 Task: Add Gaia Herbs PlantForce Liquid Iron to the cart.
Action: Mouse pressed left at (29, 85)
Screenshot: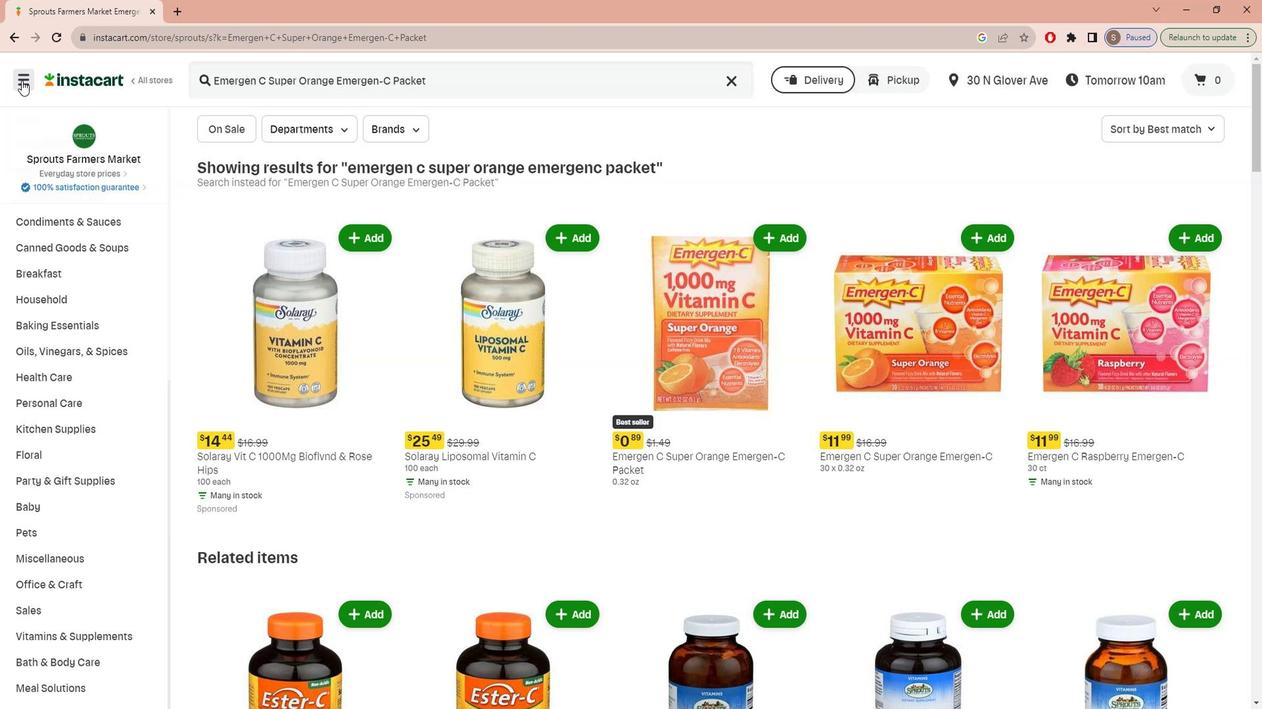 
Action: Mouse moved to (33, 170)
Screenshot: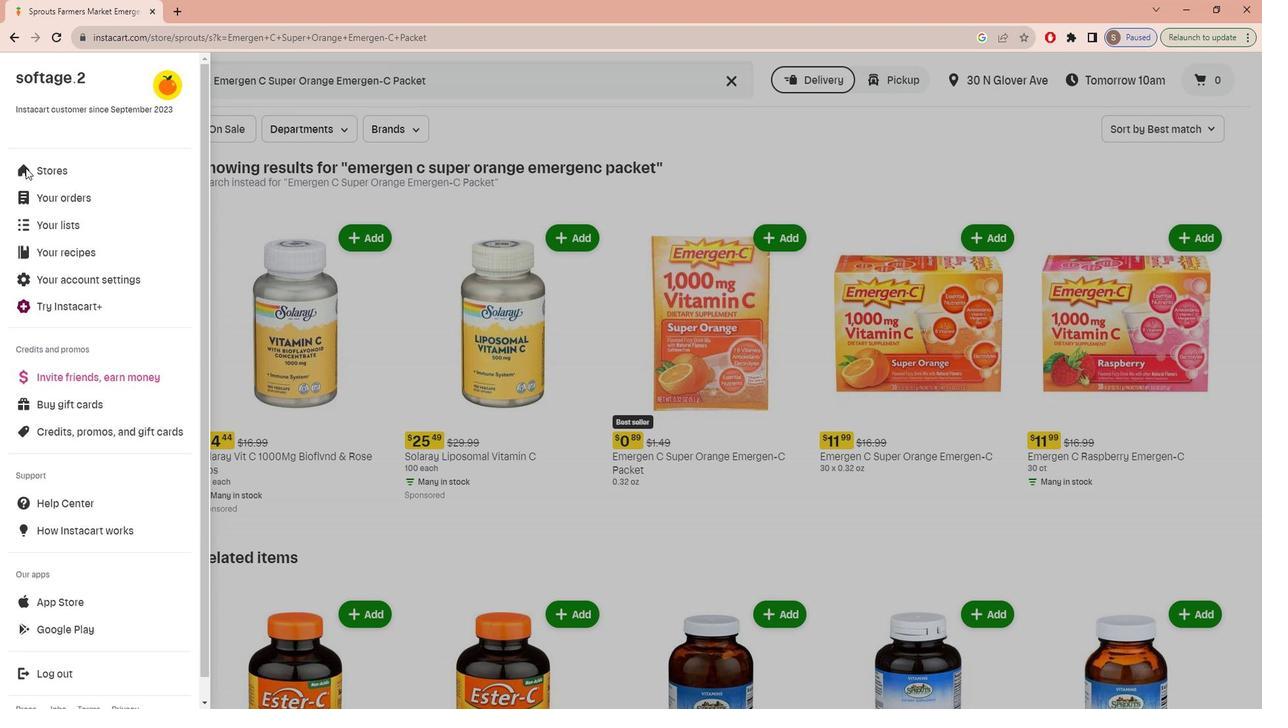 
Action: Mouse pressed left at (33, 170)
Screenshot: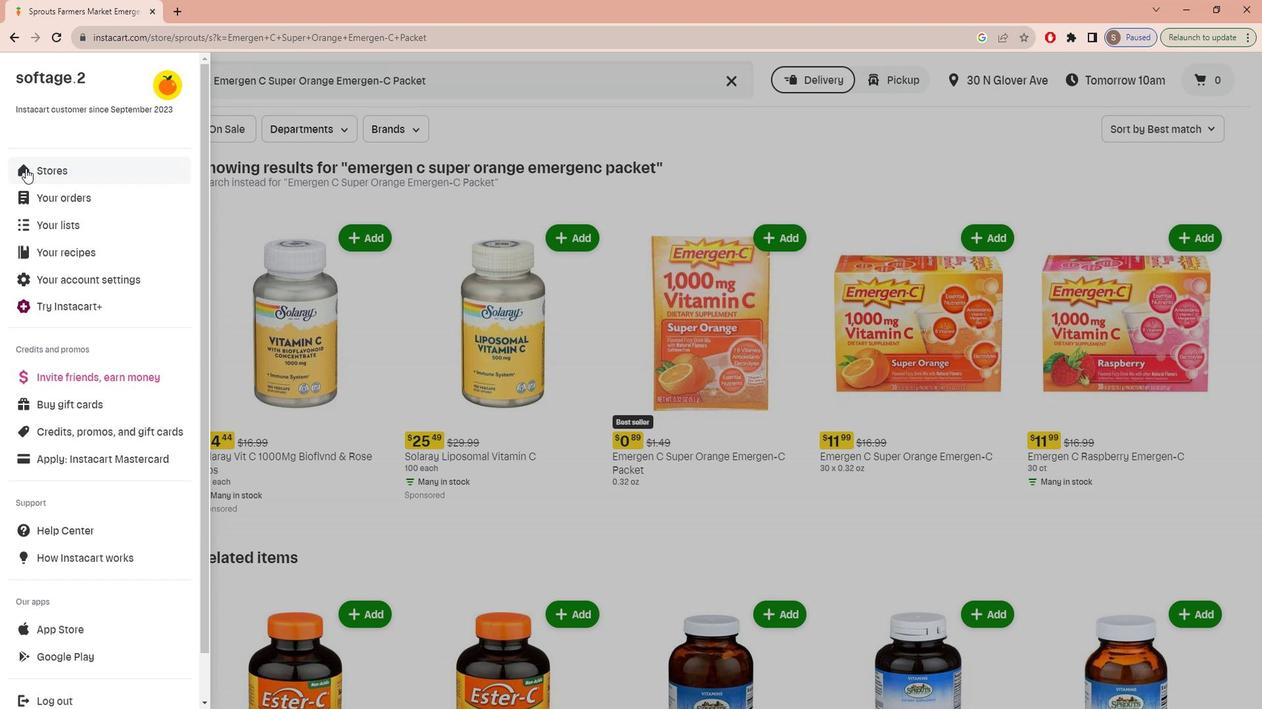 
Action: Mouse moved to (293, 138)
Screenshot: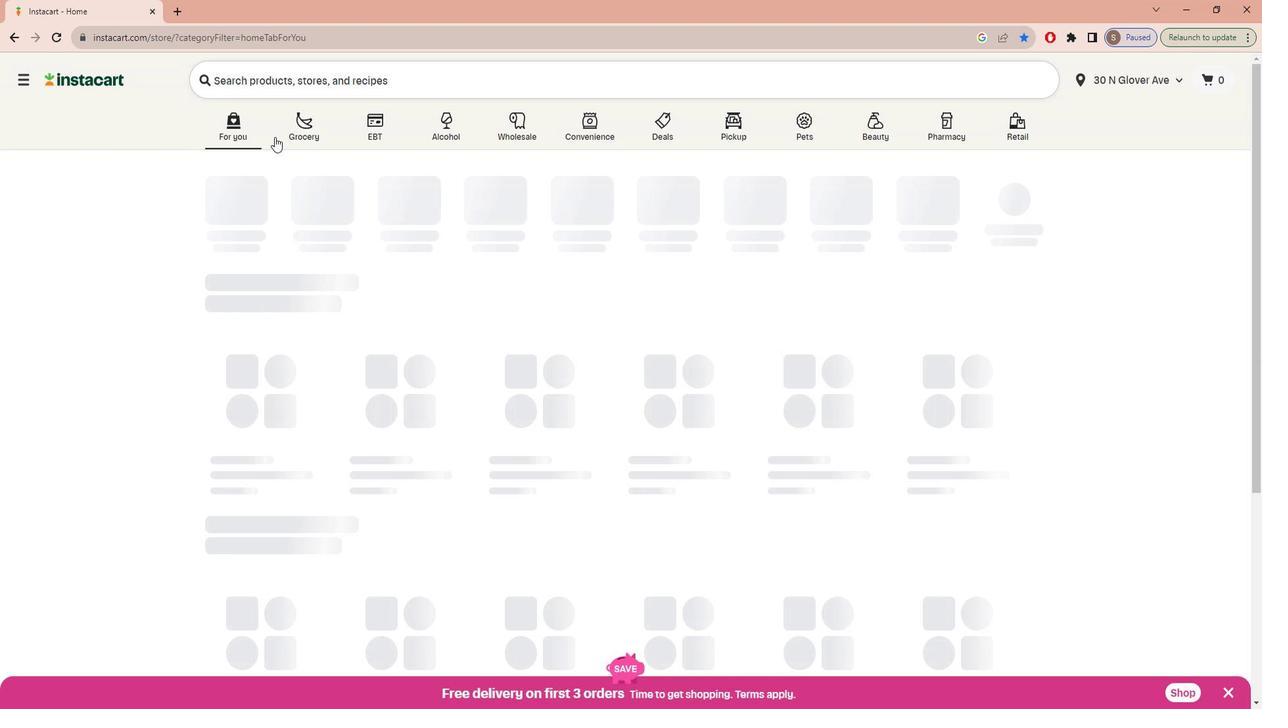 
Action: Mouse pressed left at (293, 138)
Screenshot: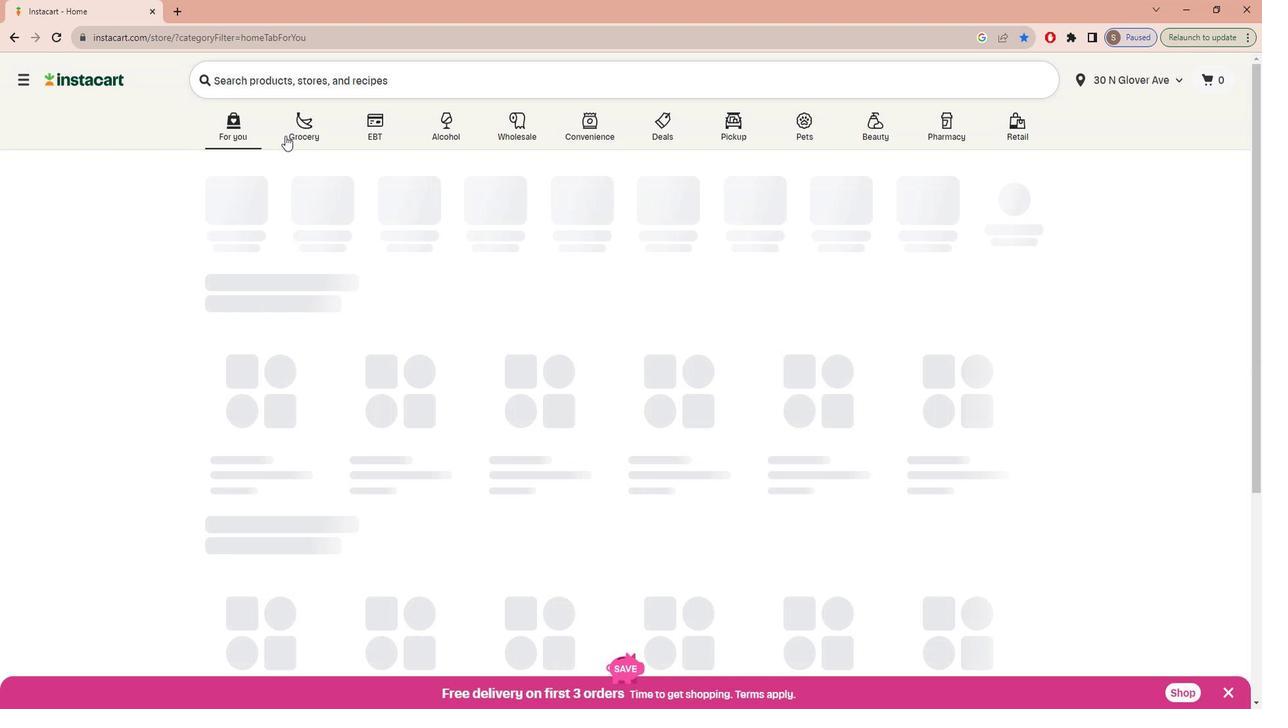 
Action: Mouse moved to (287, 349)
Screenshot: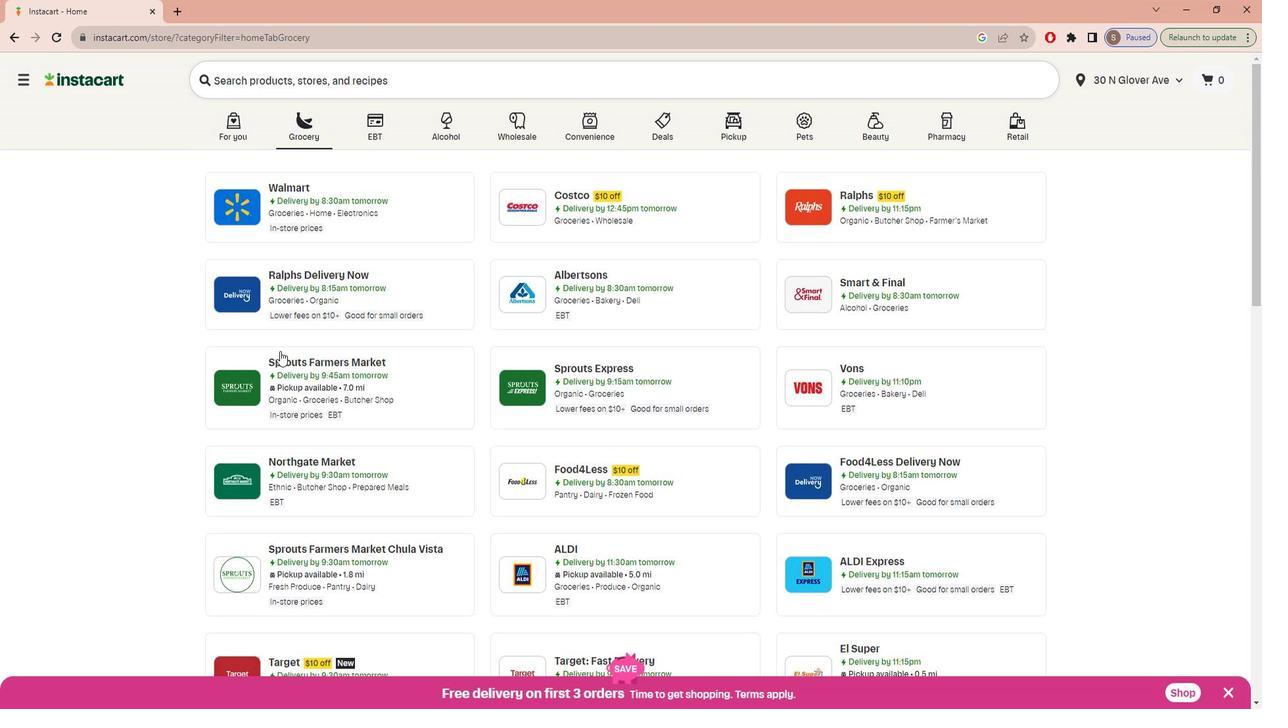 
Action: Mouse pressed left at (287, 349)
Screenshot: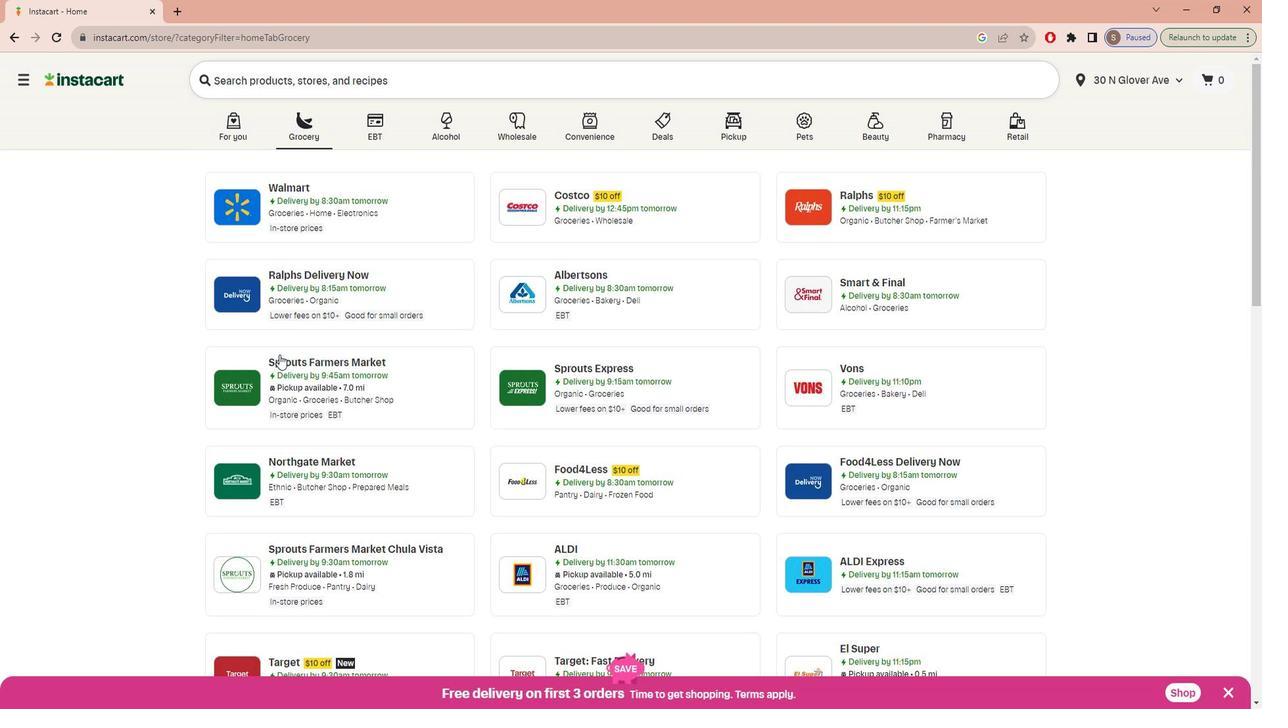 
Action: Mouse moved to (23, 521)
Screenshot: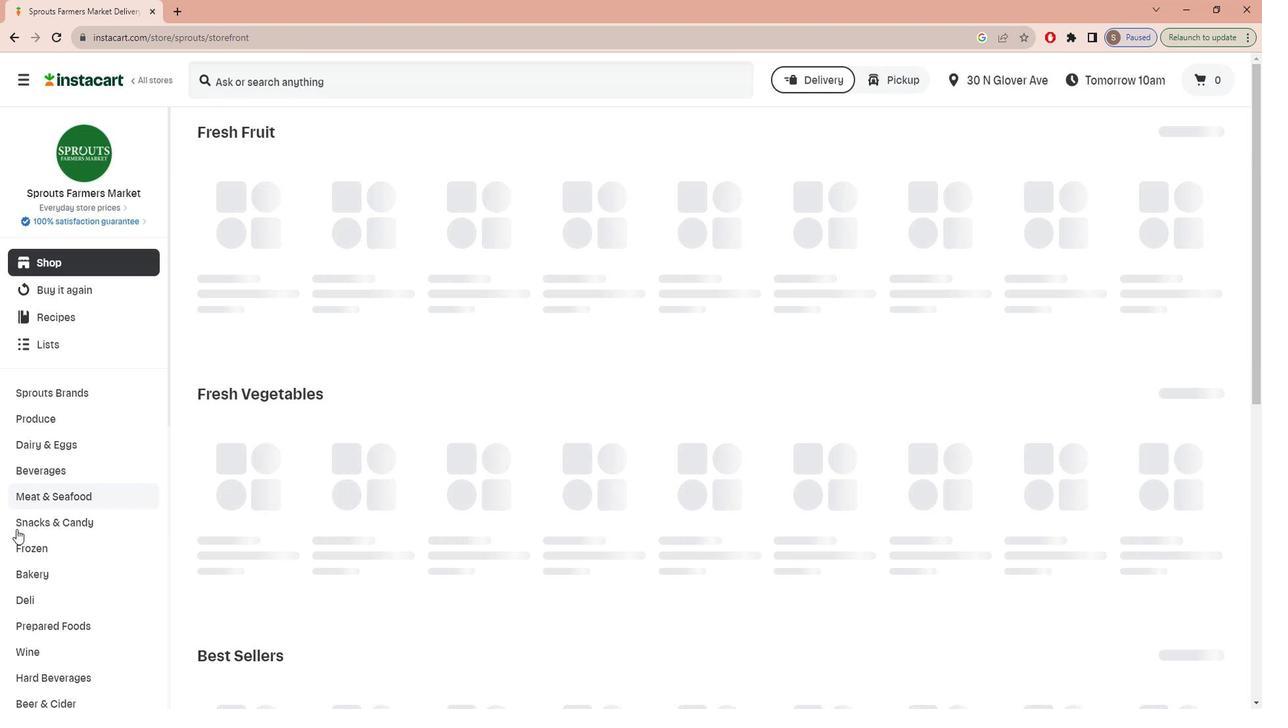 
Action: Mouse scrolled (23, 521) with delta (0, 0)
Screenshot: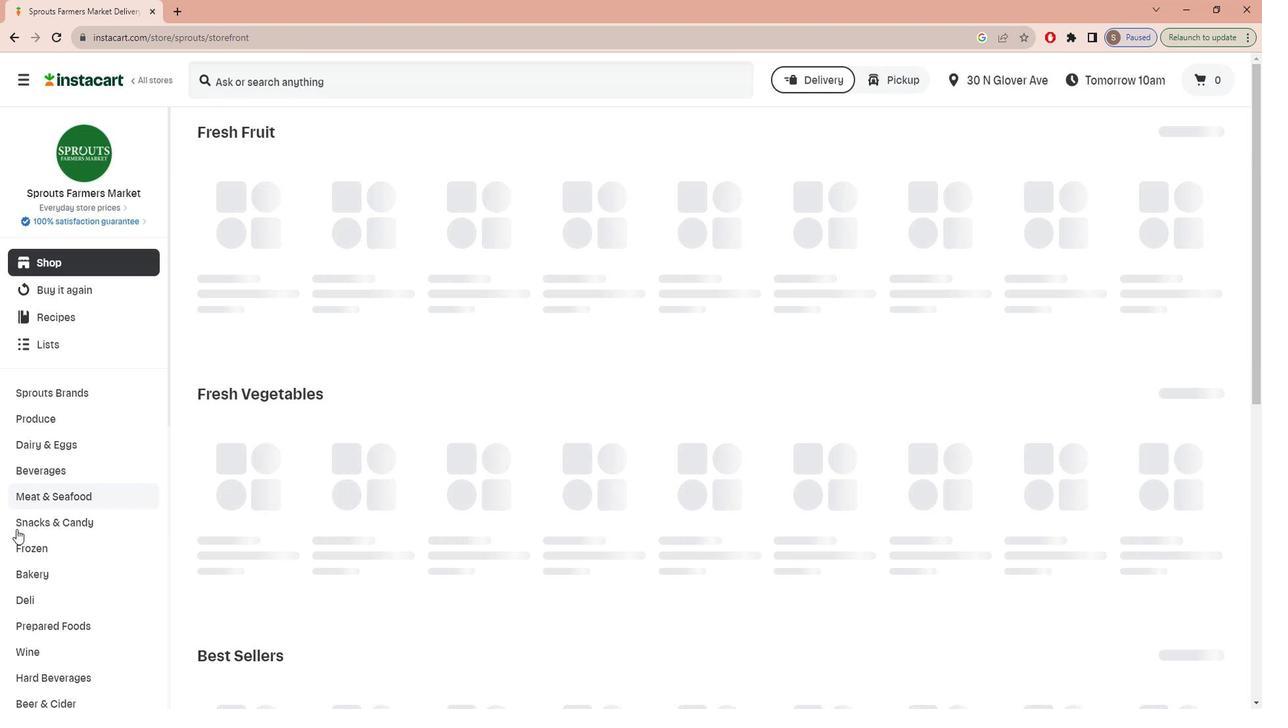 
Action: Mouse moved to (21, 530)
Screenshot: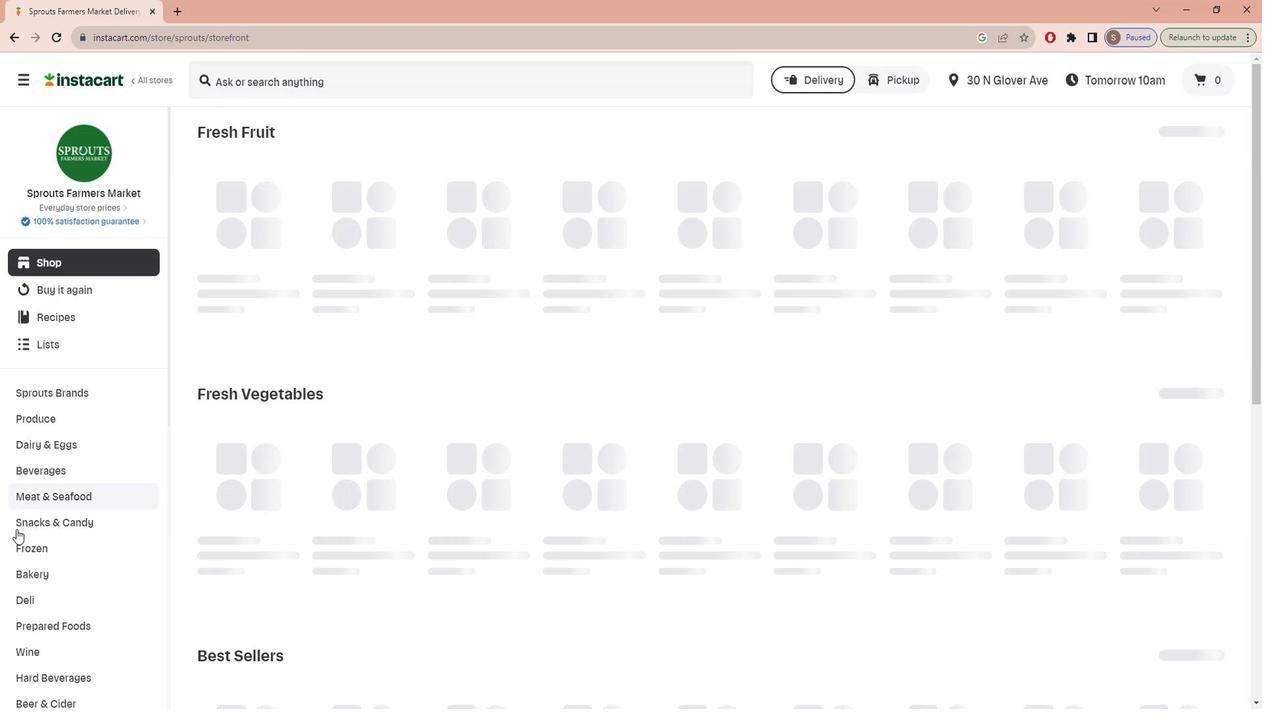 
Action: Mouse scrolled (21, 529) with delta (0, 0)
Screenshot: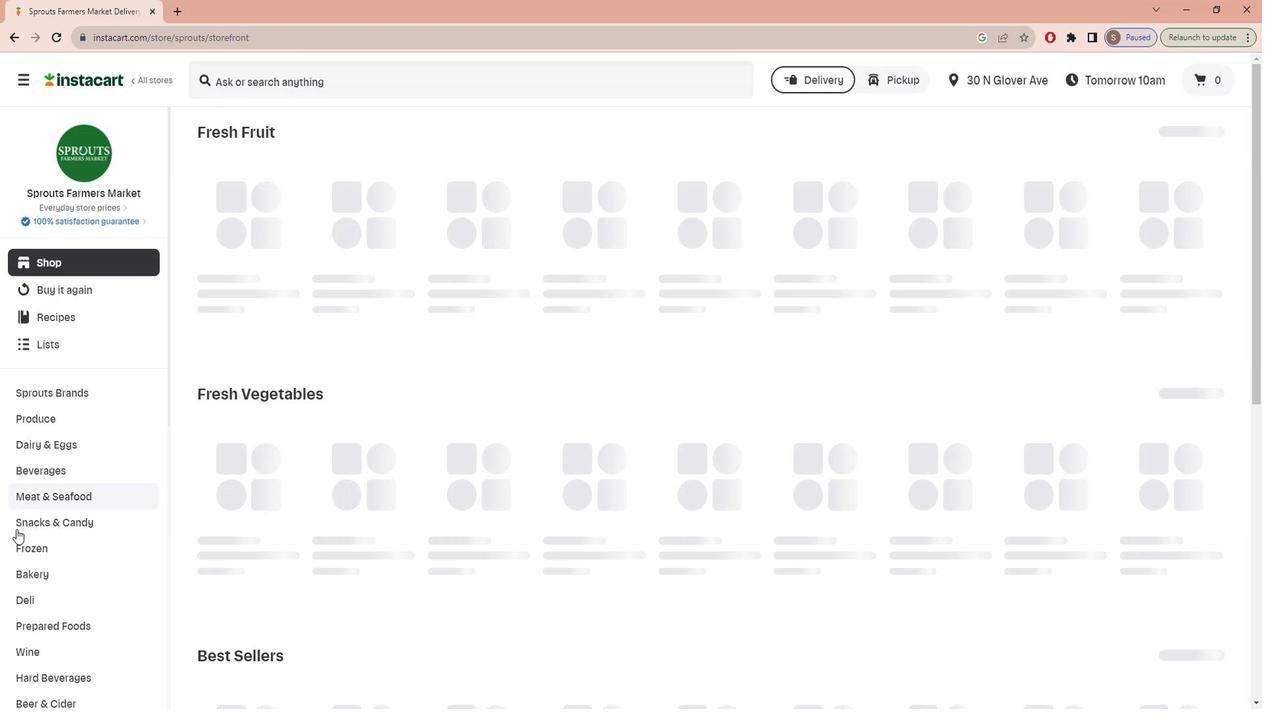 
Action: Mouse moved to (21, 531)
Screenshot: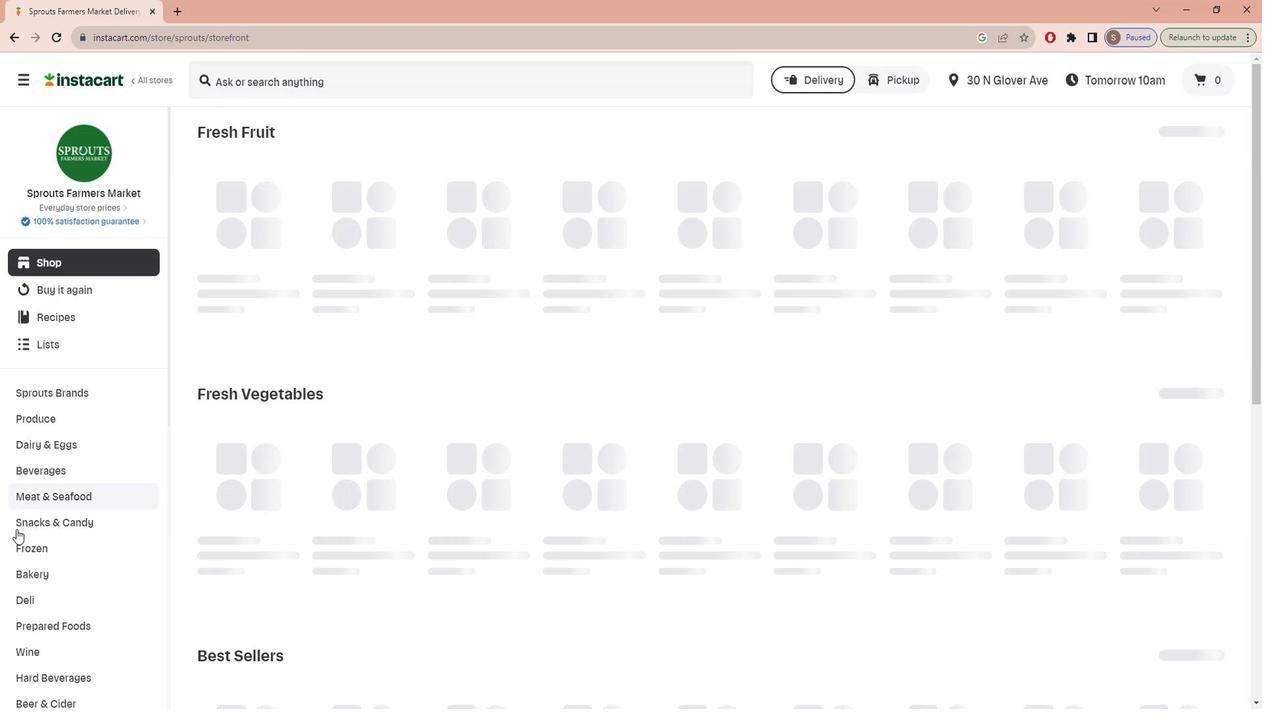 
Action: Mouse scrolled (21, 531) with delta (0, 0)
Screenshot: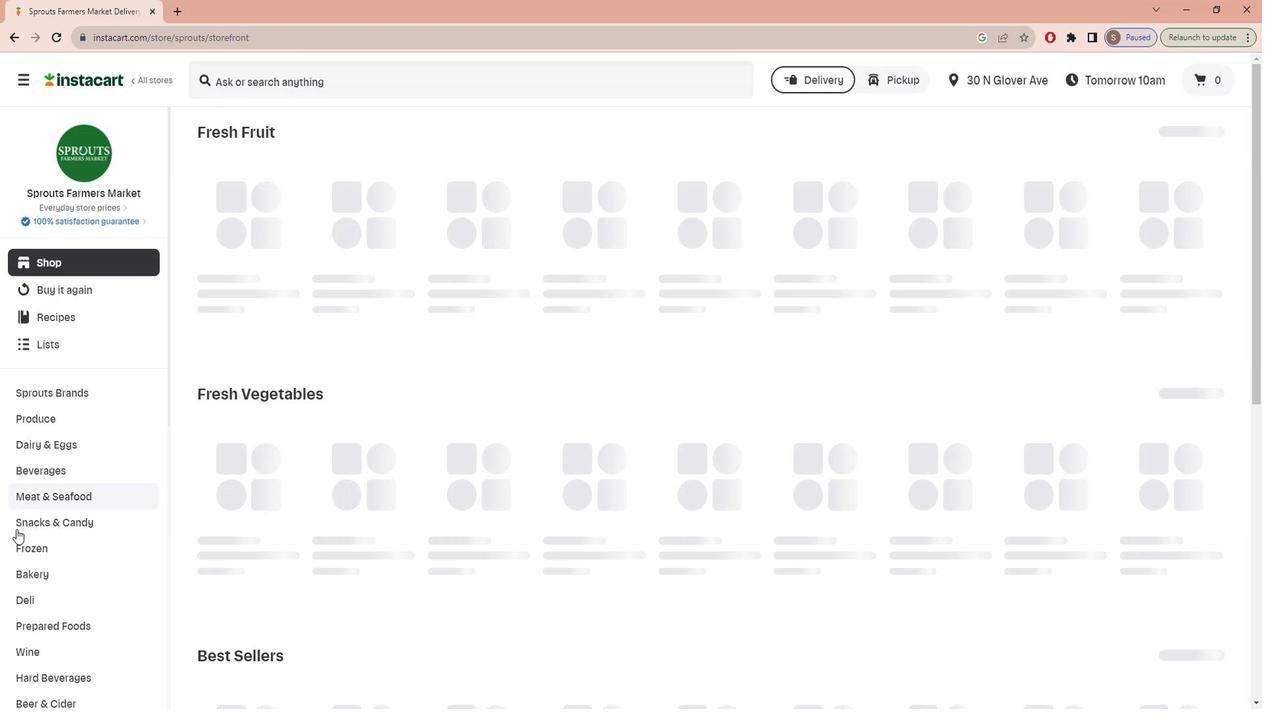 
Action: Mouse moved to (21, 532)
Screenshot: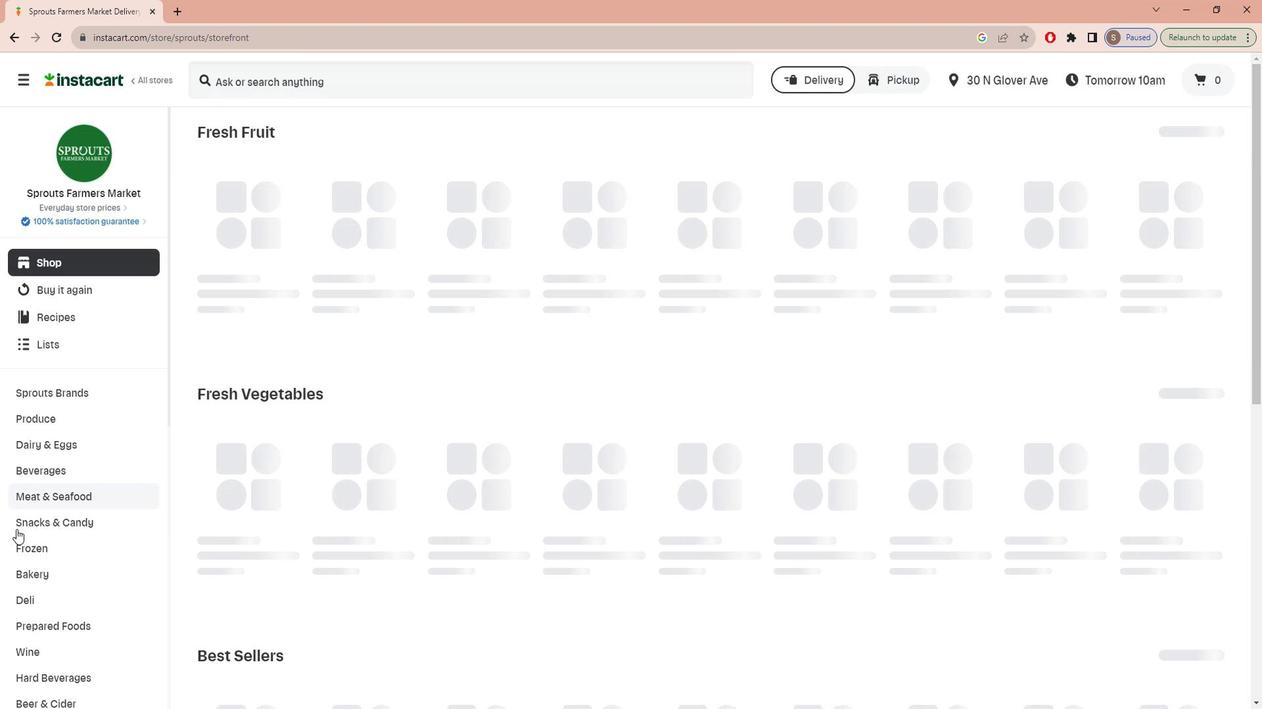 
Action: Mouse scrolled (21, 531) with delta (0, 0)
Screenshot: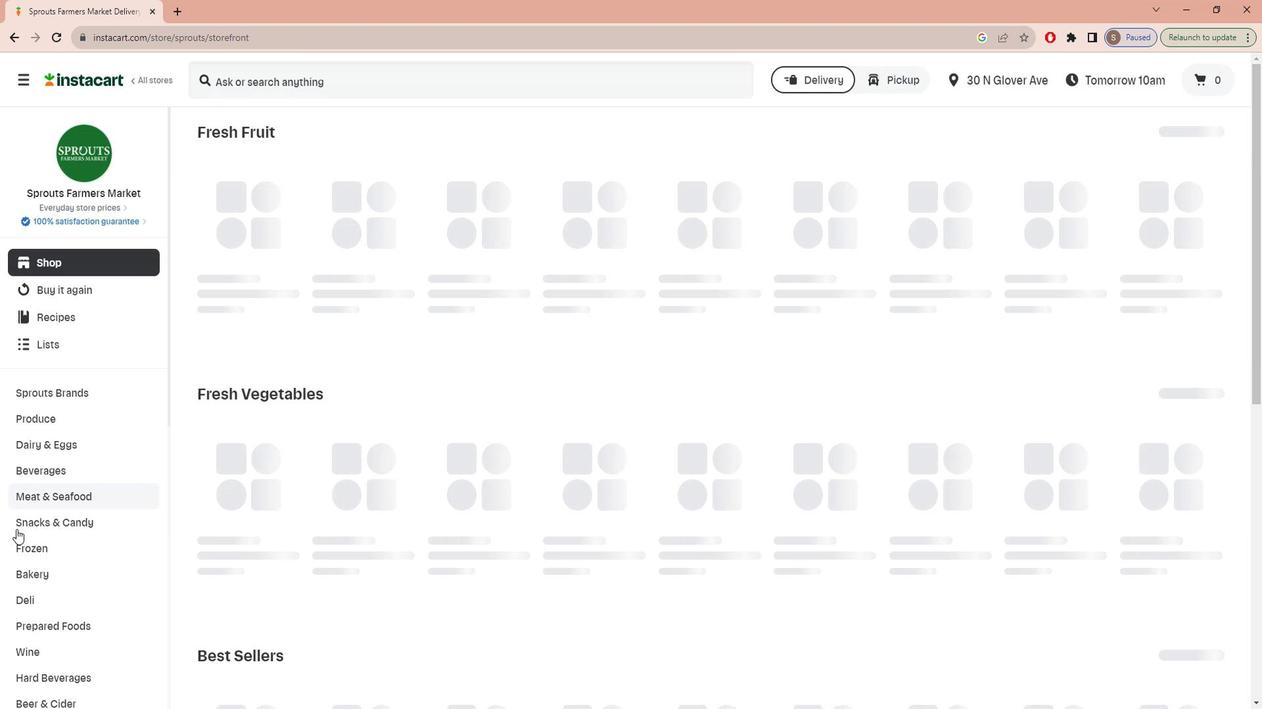 
Action: Mouse scrolled (21, 531) with delta (0, 0)
Screenshot: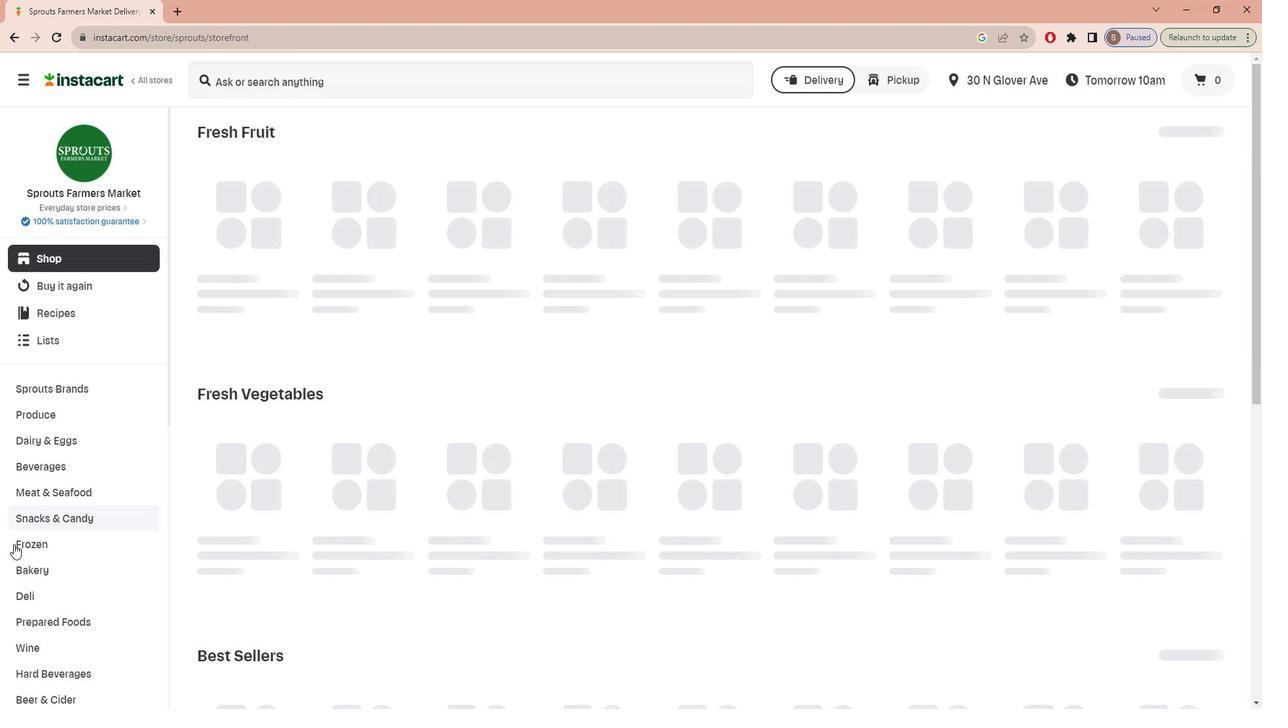 
Action: Mouse moved to (21, 533)
Screenshot: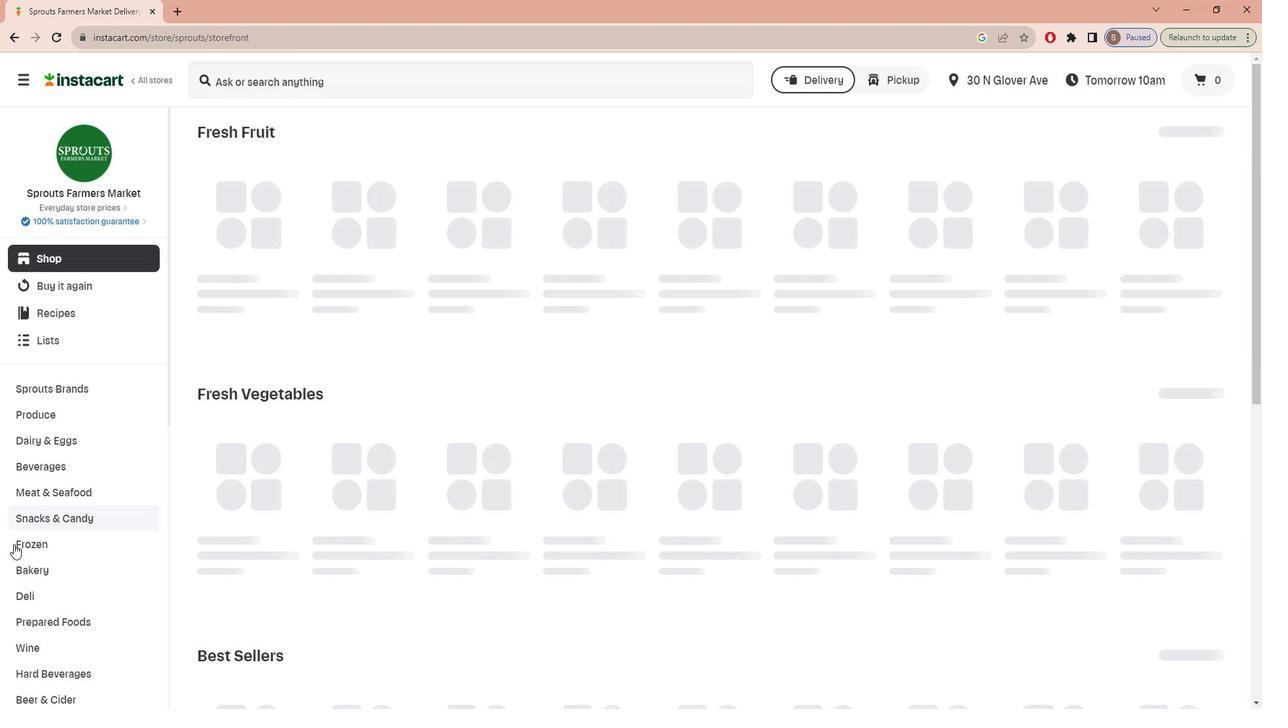 
Action: Mouse scrolled (21, 533) with delta (0, 0)
Screenshot: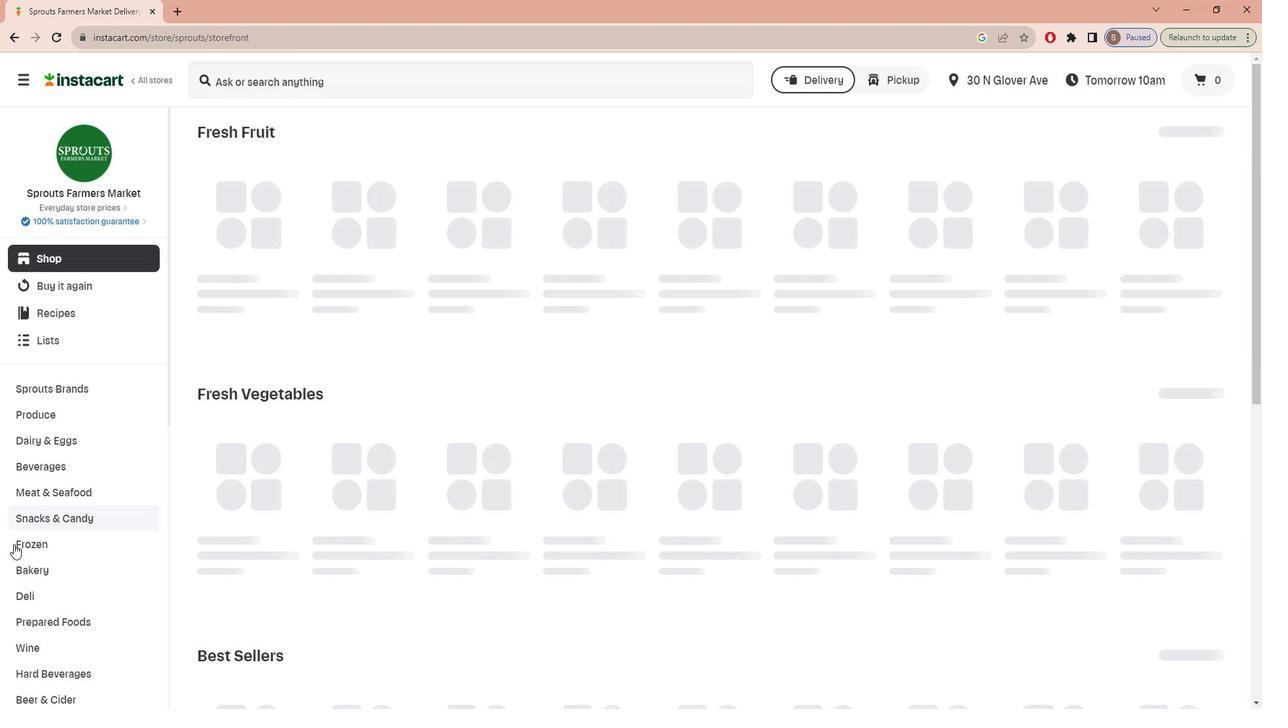 
Action: Mouse scrolled (21, 533) with delta (0, 0)
Screenshot: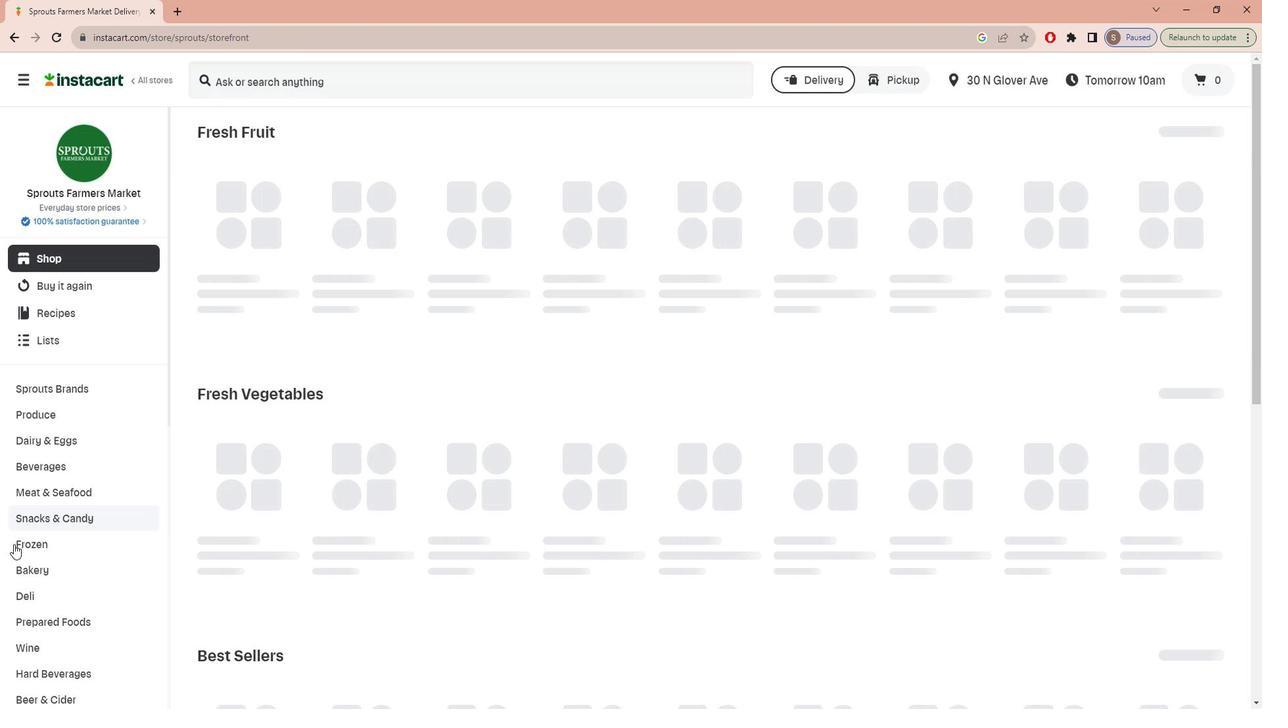 
Action: Mouse moved to (40, 545)
Screenshot: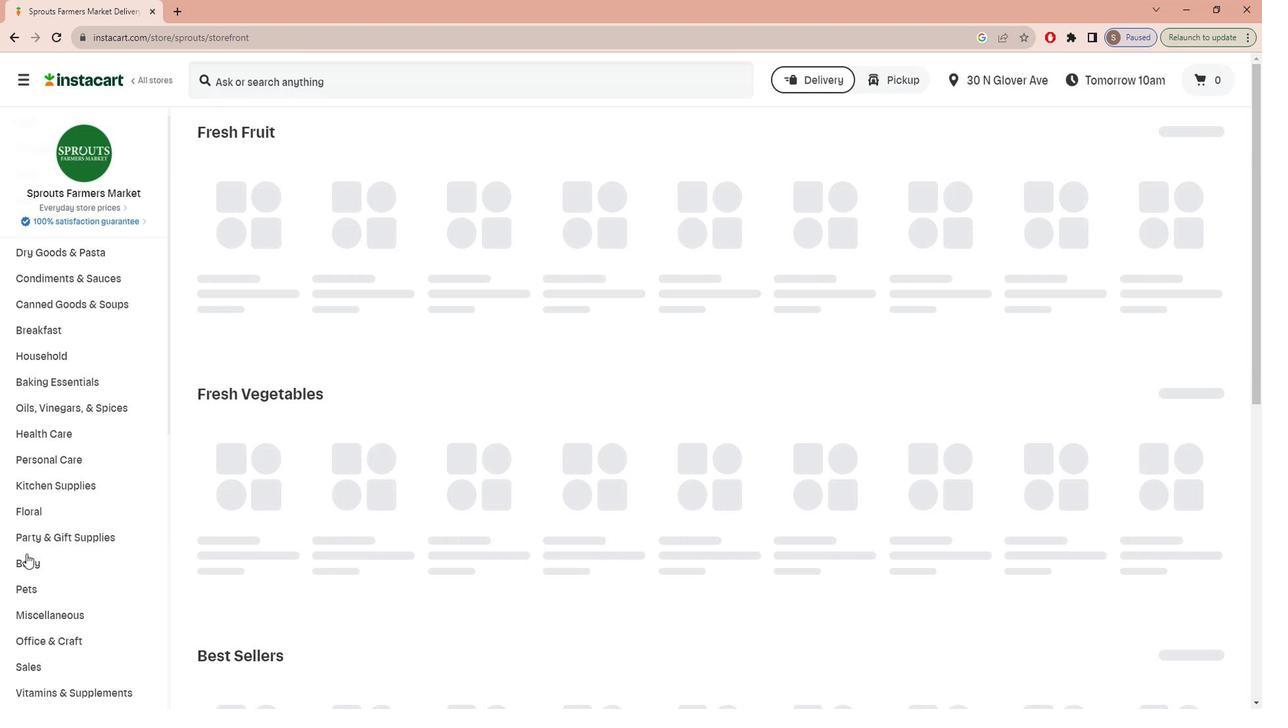 
Action: Mouse scrolled (40, 544) with delta (0, 0)
Screenshot: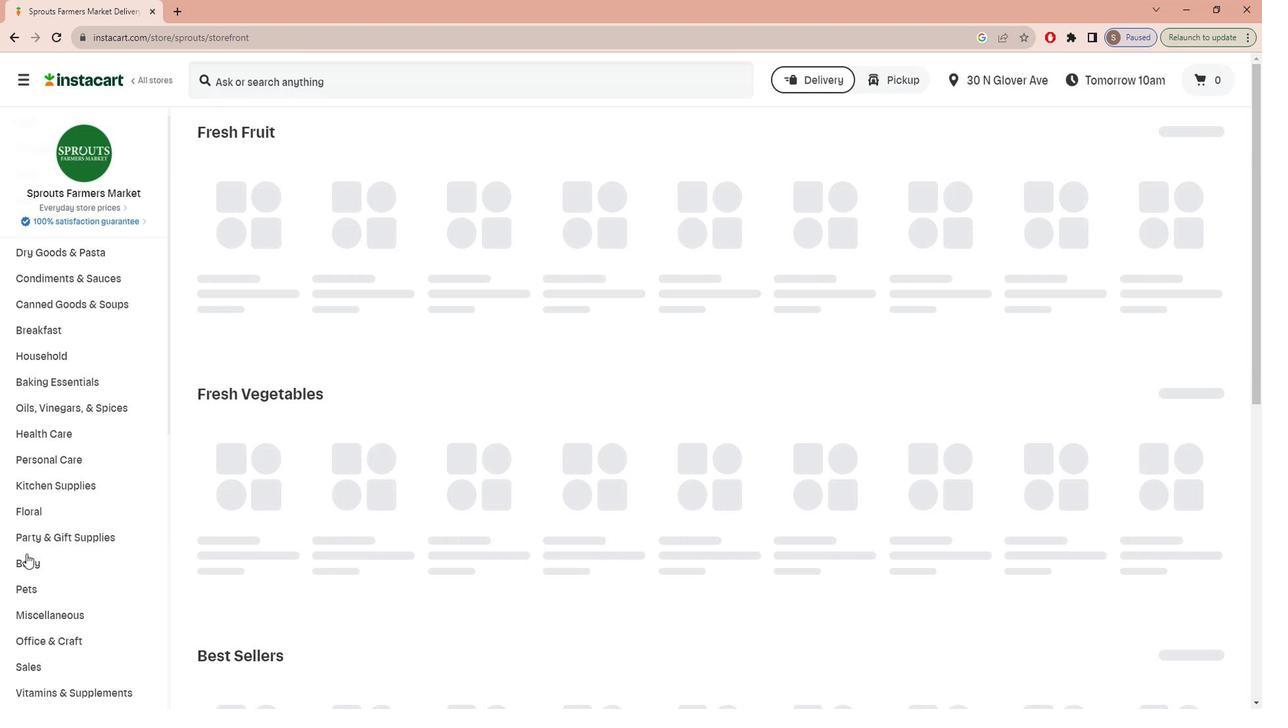 
Action: Mouse moved to (40, 545)
Screenshot: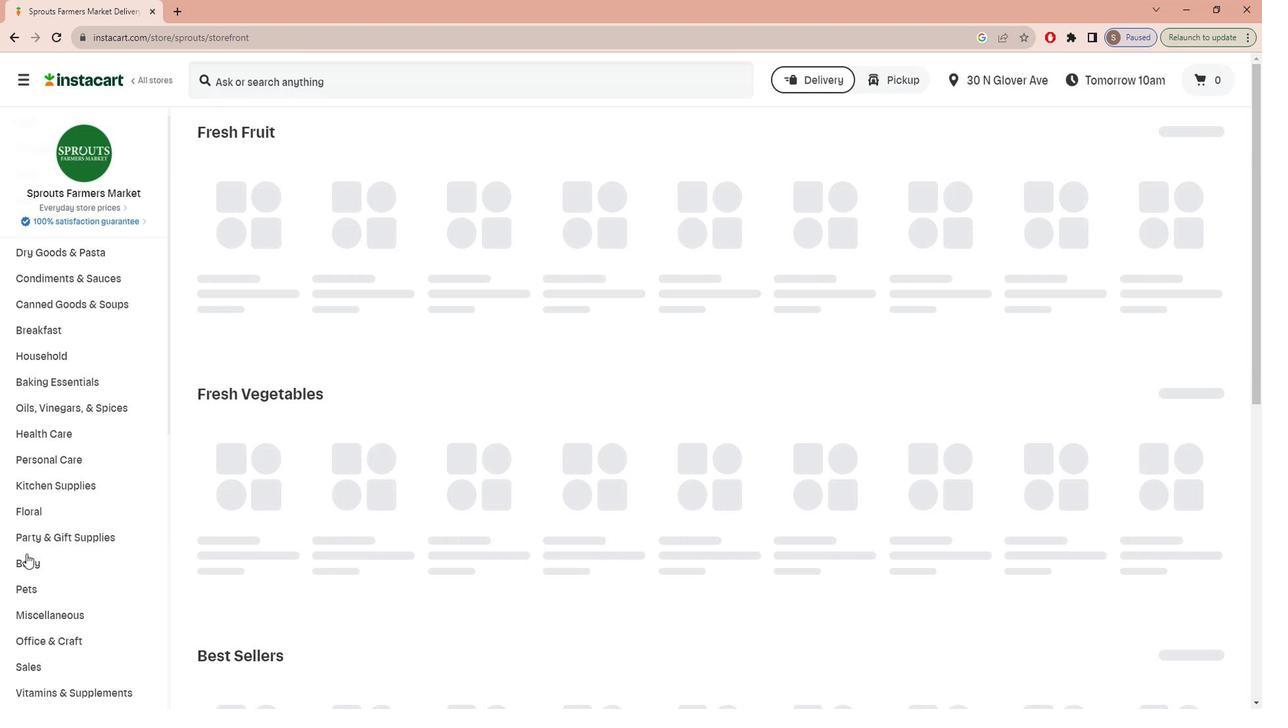 
Action: Mouse scrolled (40, 544) with delta (0, 0)
Screenshot: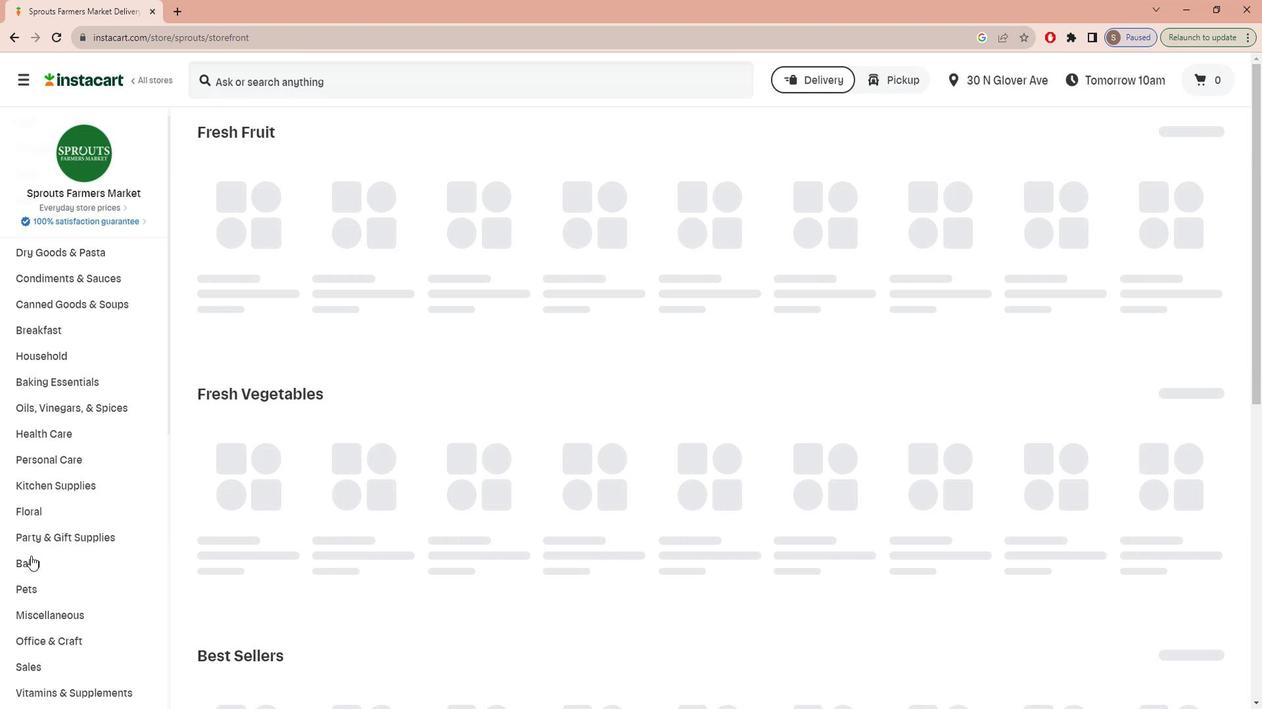 
Action: Mouse moved to (40, 546)
Screenshot: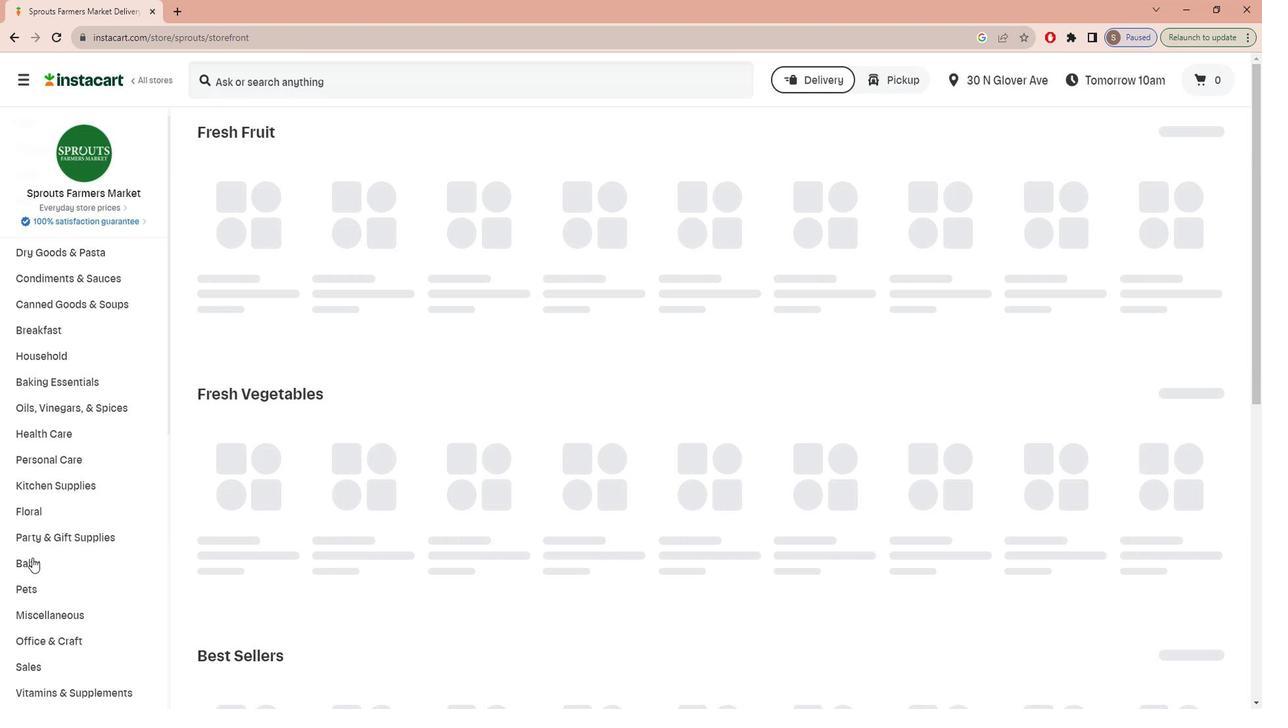
Action: Mouse scrolled (40, 545) with delta (0, 0)
Screenshot: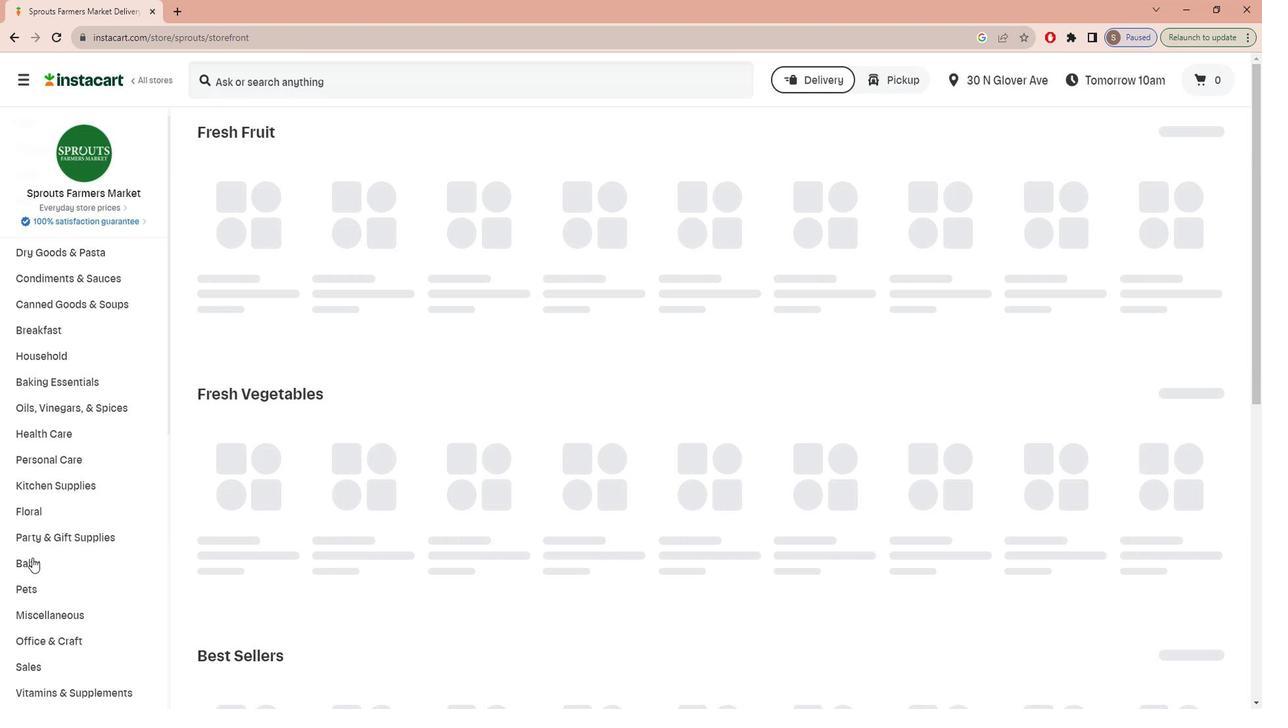 
Action: Mouse moved to (40, 546)
Screenshot: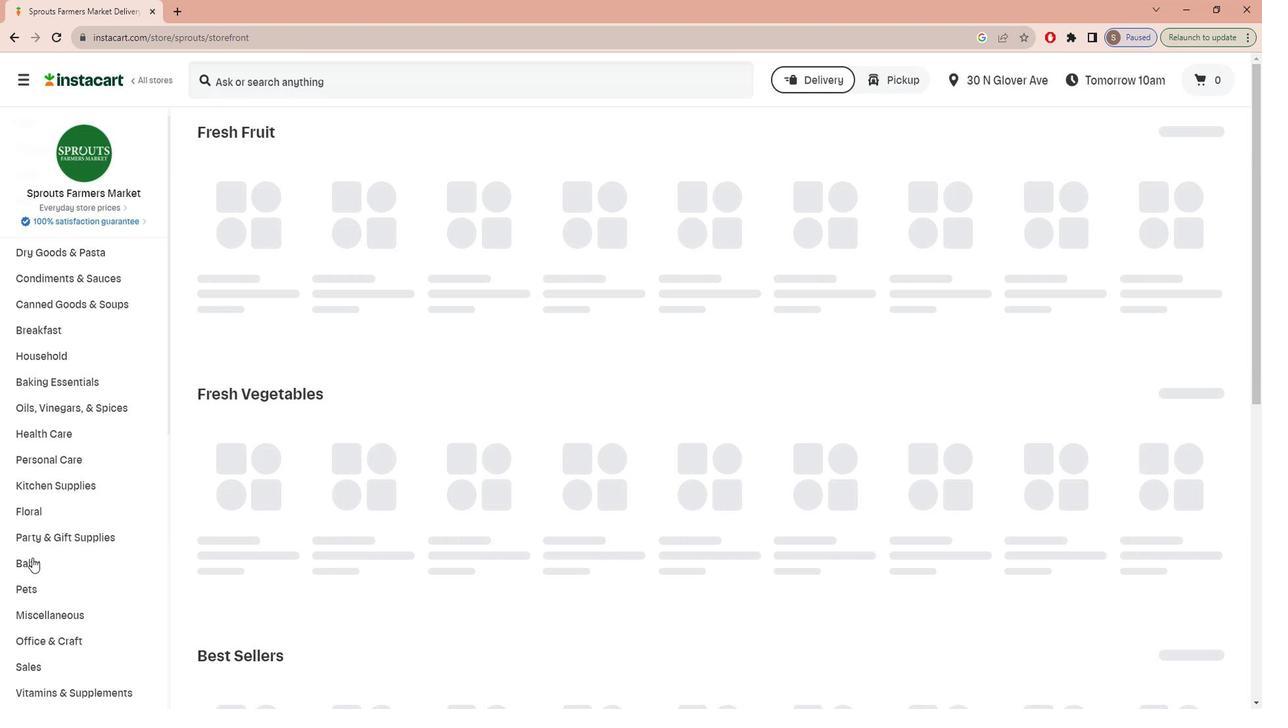 
Action: Mouse scrolled (40, 546) with delta (0, 0)
Screenshot: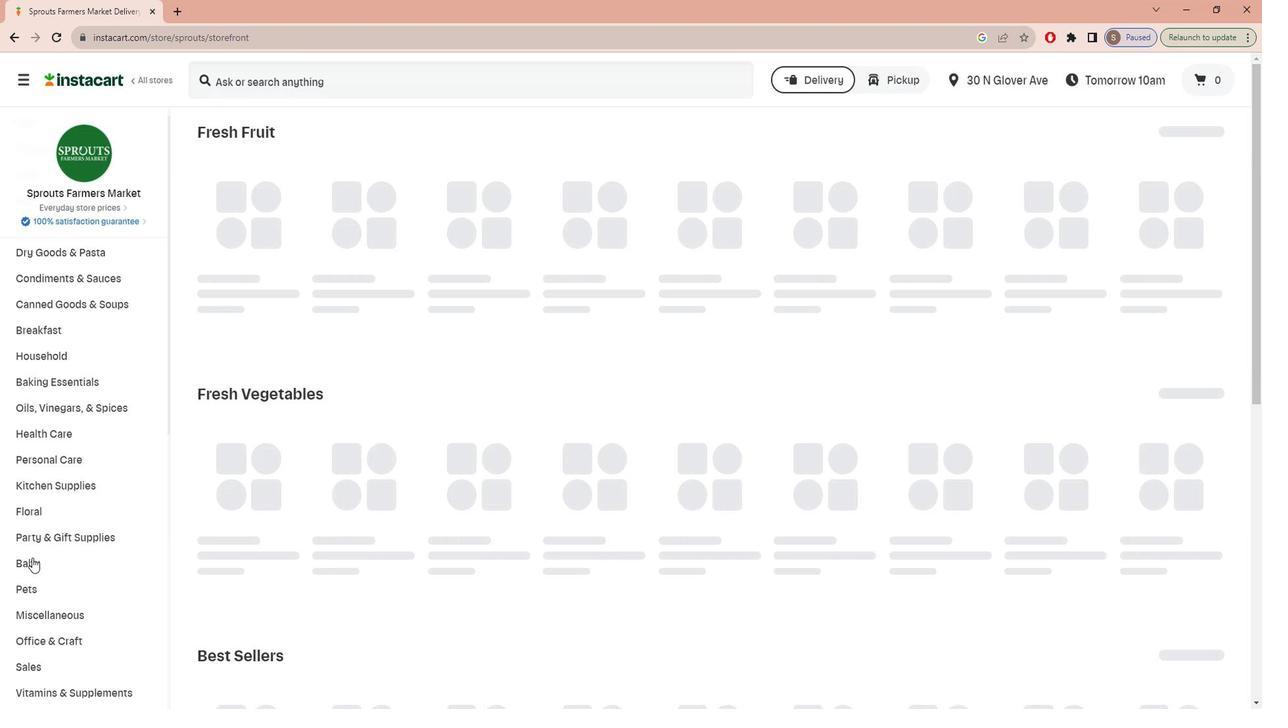 
Action: Mouse moved to (61, 622)
Screenshot: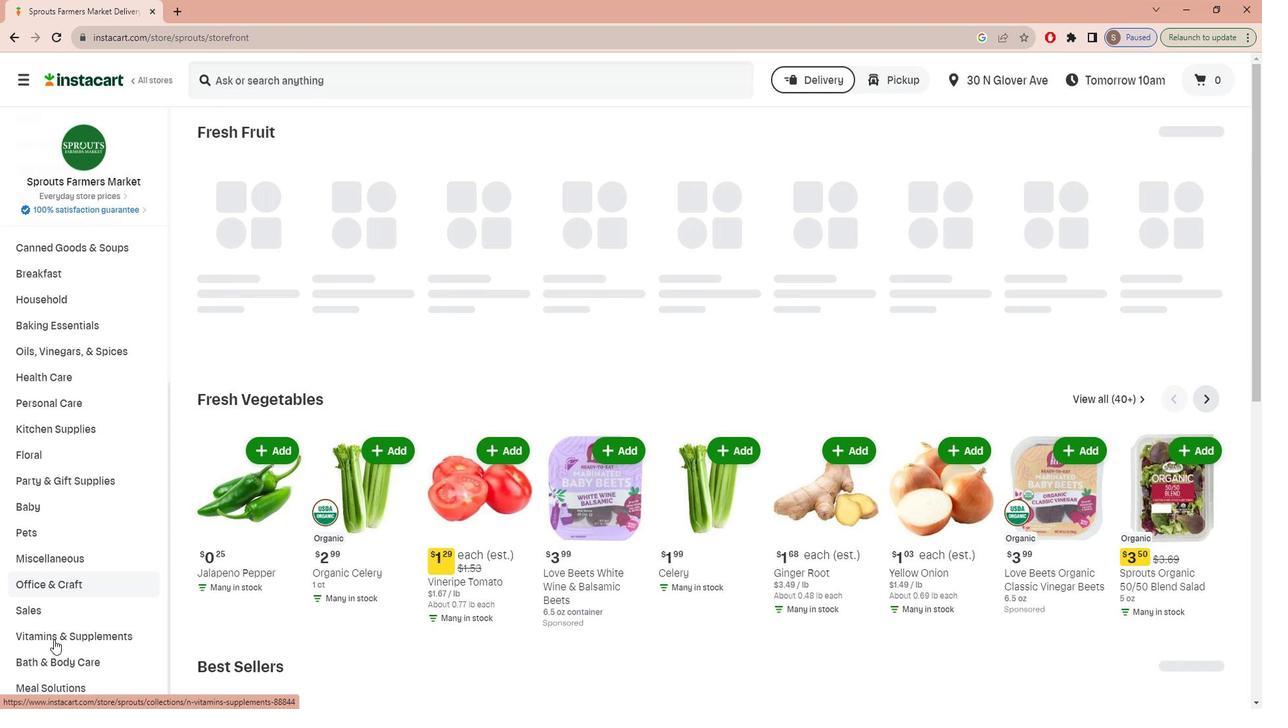 
Action: Mouse pressed left at (61, 622)
Screenshot: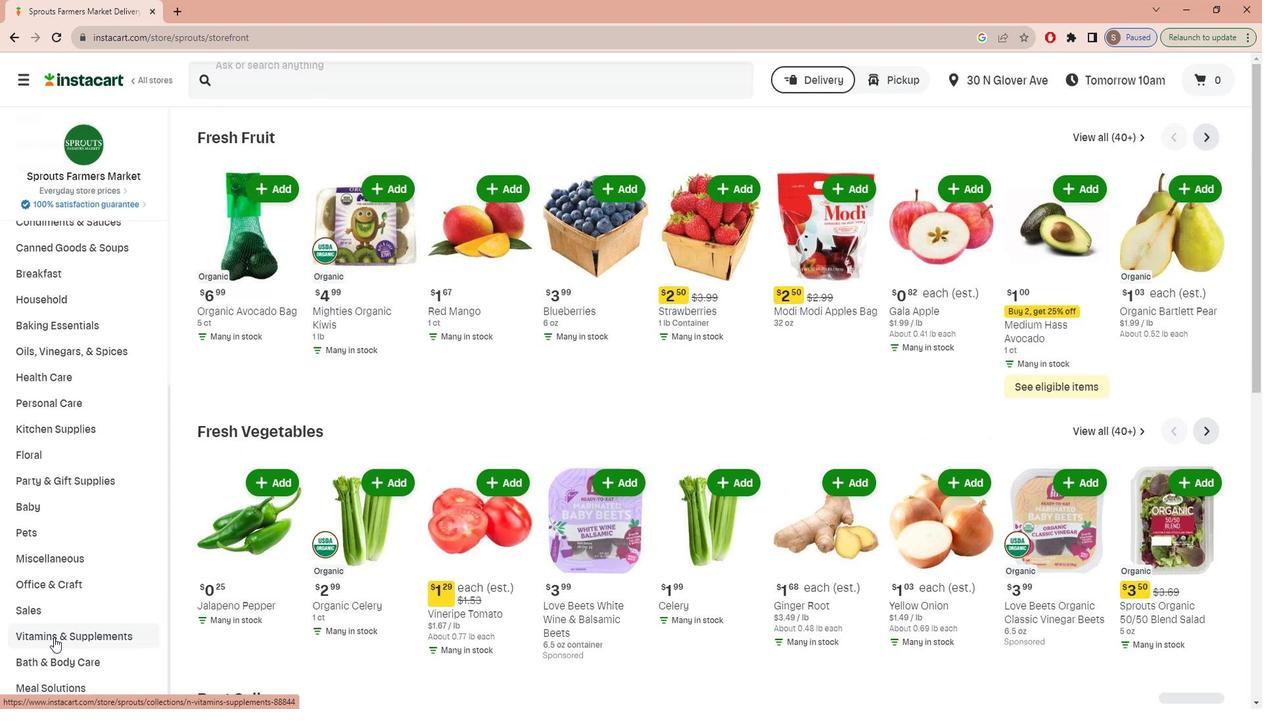 
Action: Mouse moved to (1236, 167)
Screenshot: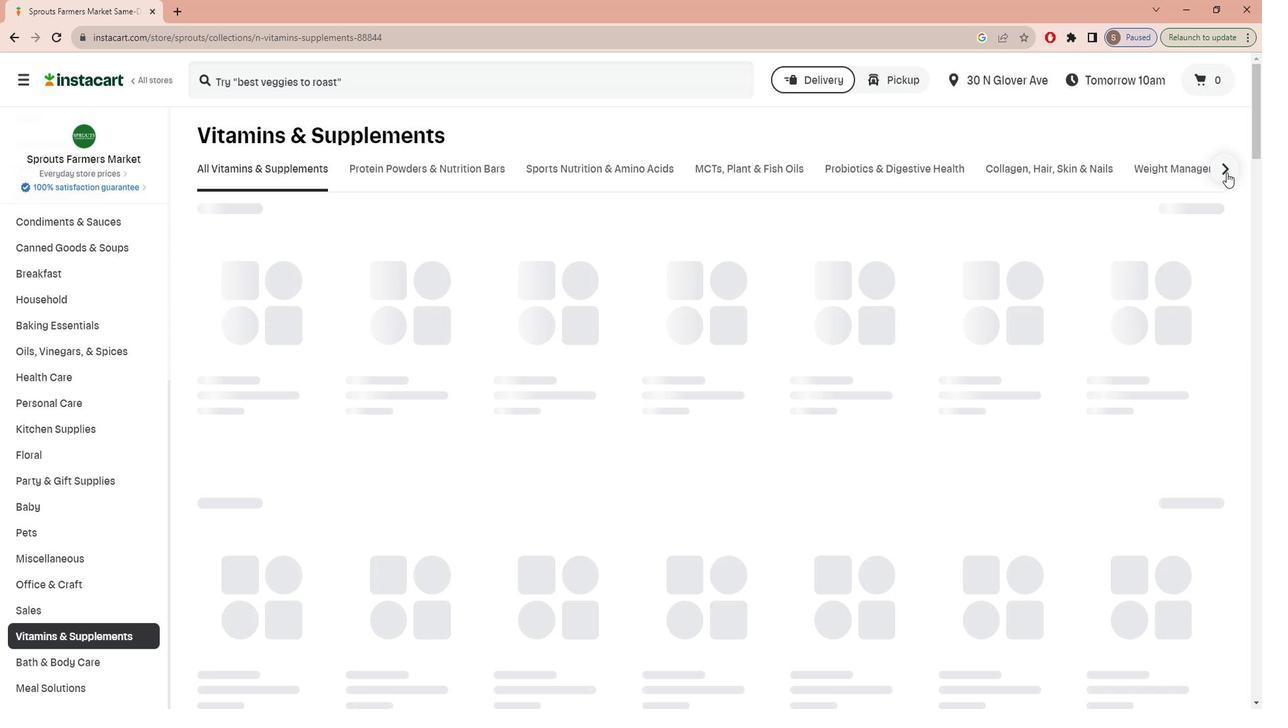 
Action: Mouse pressed left at (1236, 167)
Screenshot: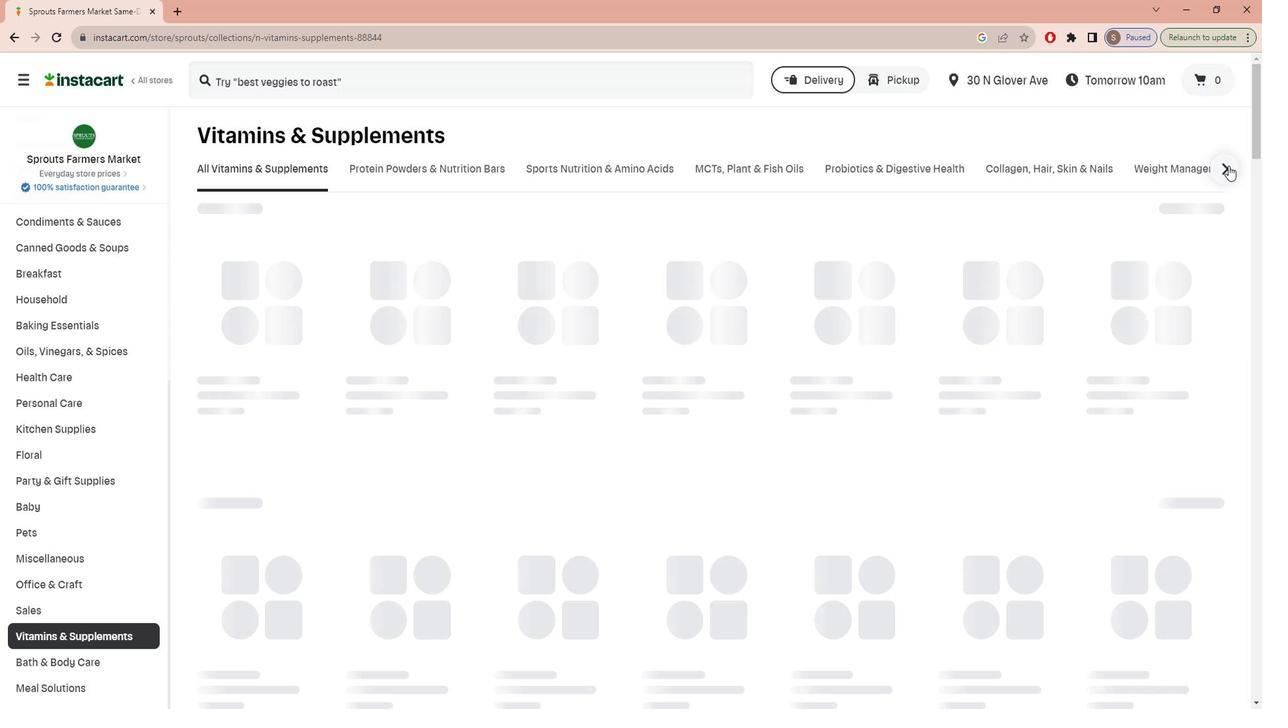 
Action: Mouse moved to (903, 168)
Screenshot: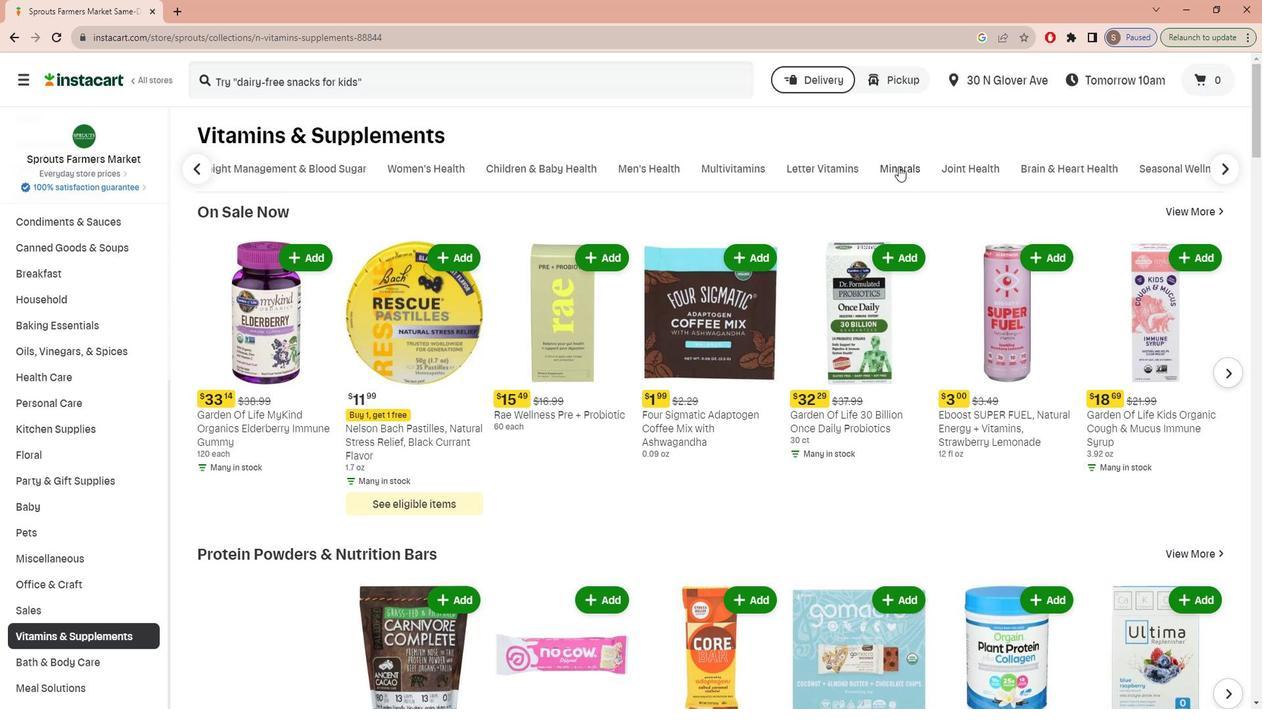
Action: Mouse pressed left at (903, 168)
Screenshot: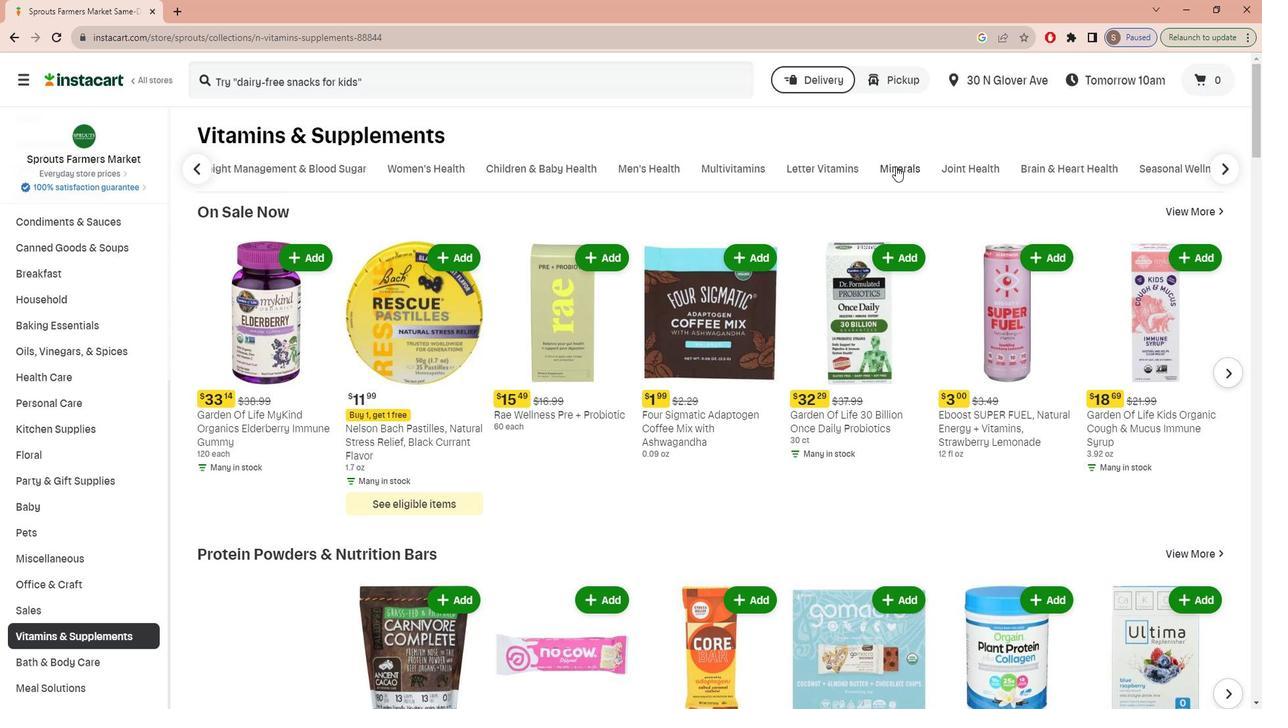 
Action: Mouse moved to (490, 88)
Screenshot: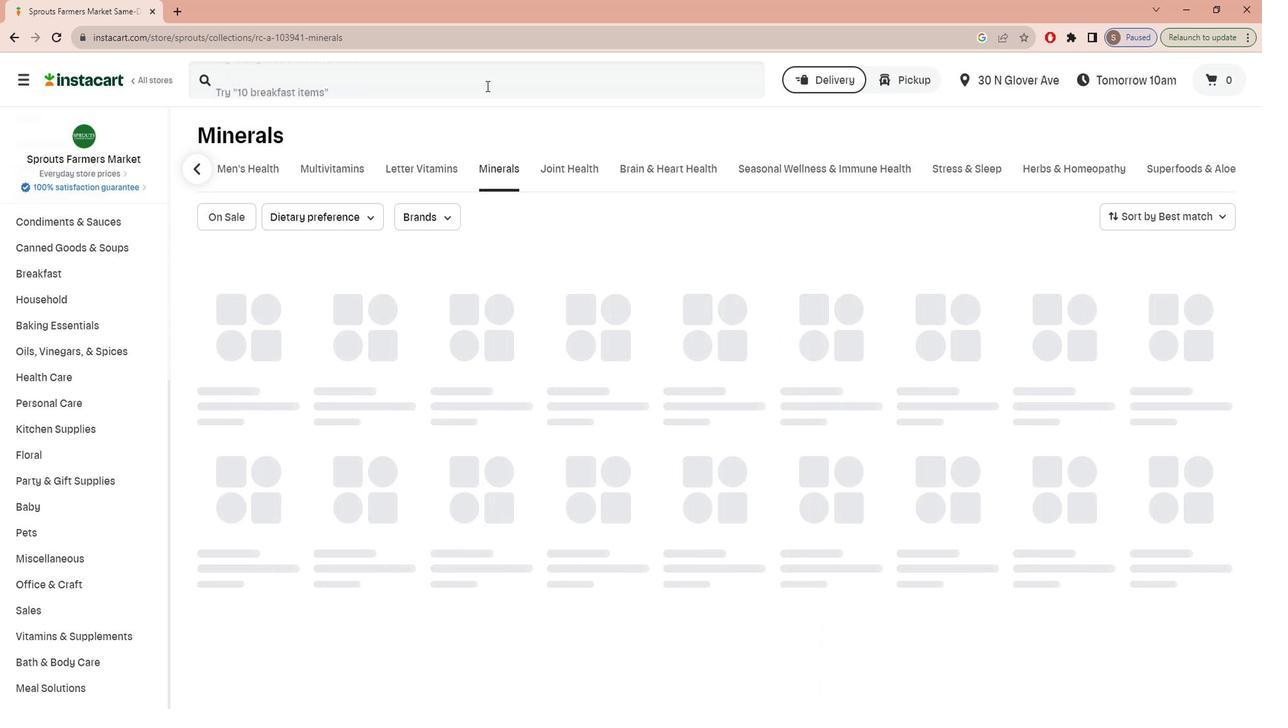
Action: Mouse pressed left at (490, 88)
Screenshot: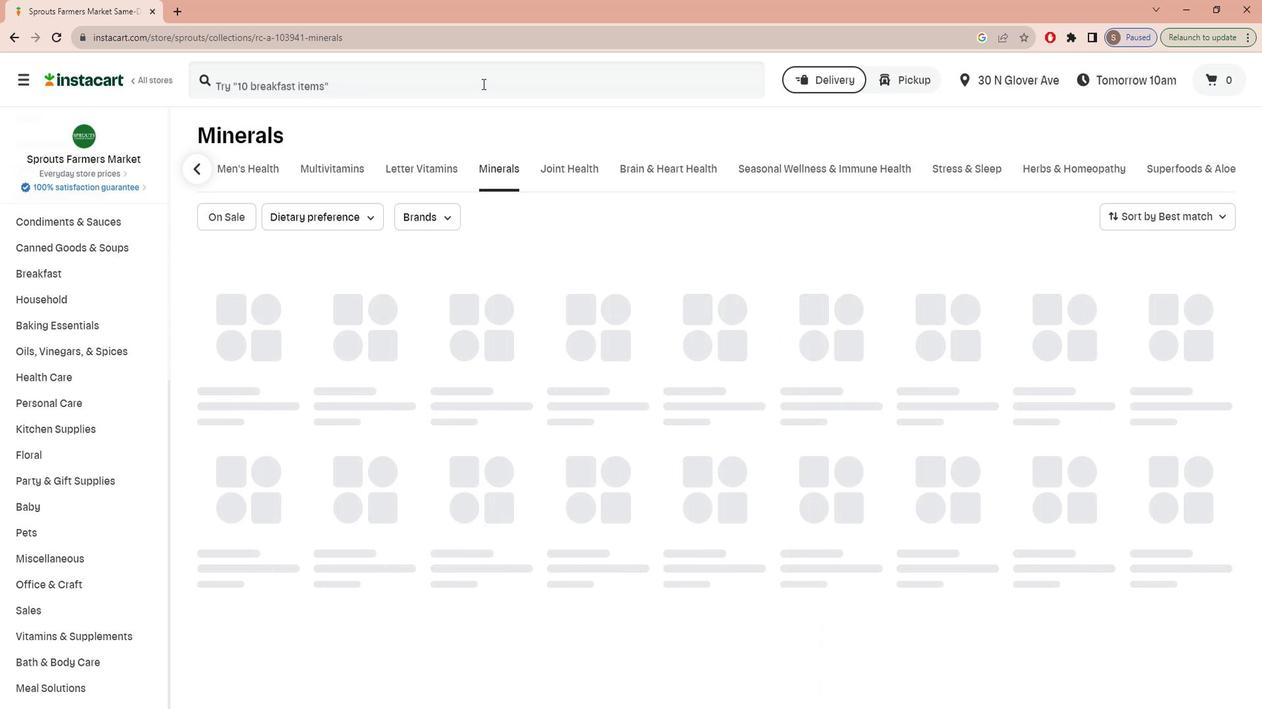 
Action: Key pressed g<Key.caps_lock>AIA<Key.space><Key.caps_lock>h<Key.caps_lock>ERBS<Key.space><Key.caps_lock>p<Key.caps_lock>LANT<Key.caps_lock>f<Key.caps_lock>ORCE<Key.space><Key.caps_lock>l<Key.caps_lock>IQUID<Key.space><Key.caps_lock>i<Key.caps_lock>RON<Key.space><Key.enter>
Screenshot: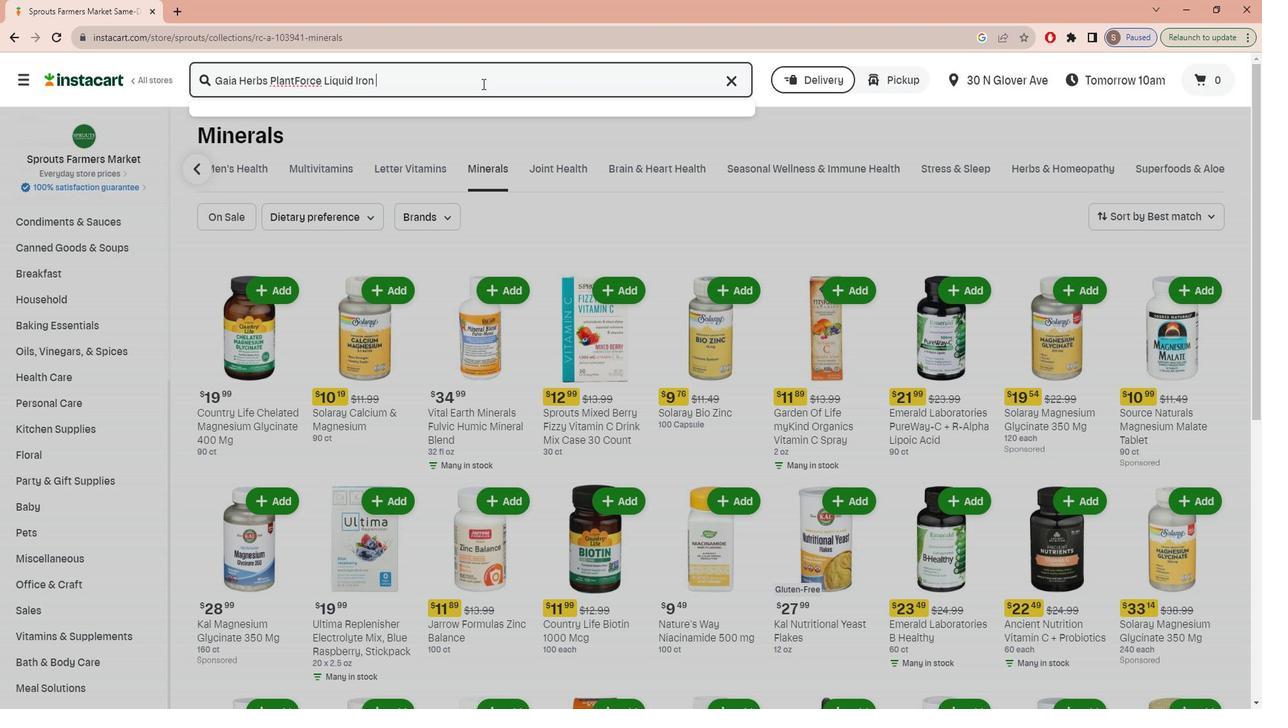 
Action: Mouse moved to (377, 222)
Screenshot: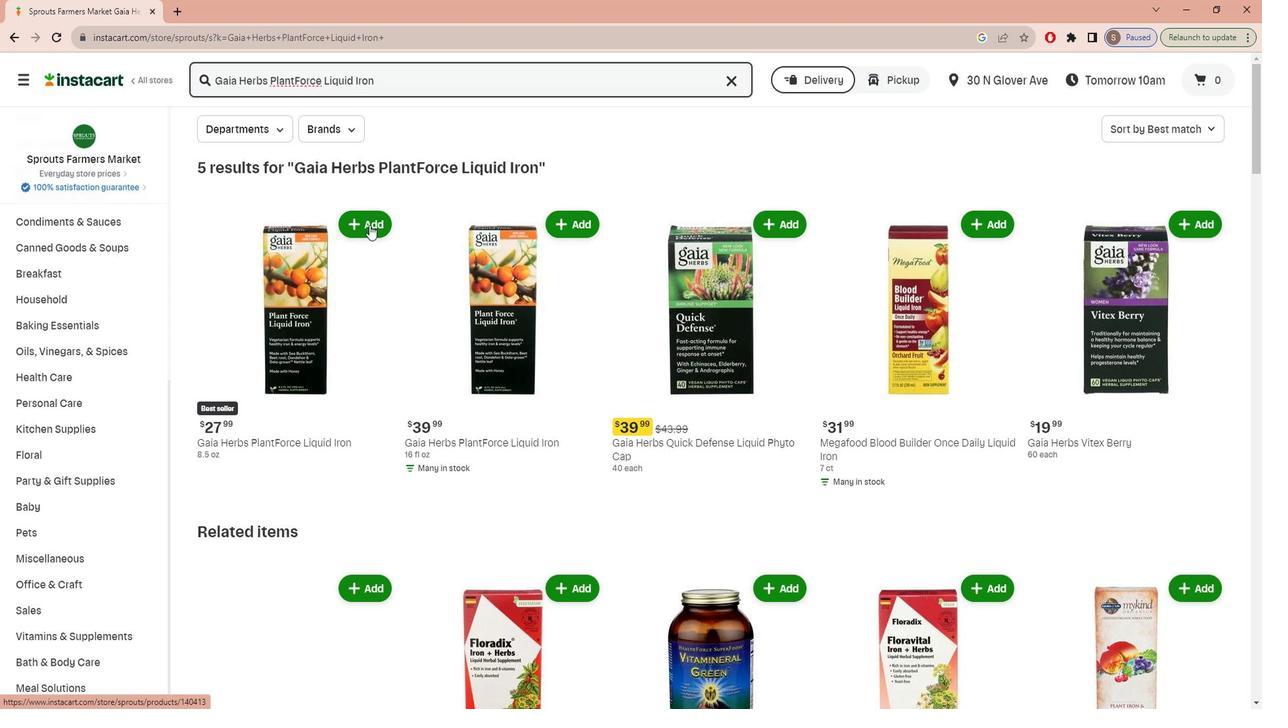 
Action: Mouse pressed left at (377, 222)
Screenshot: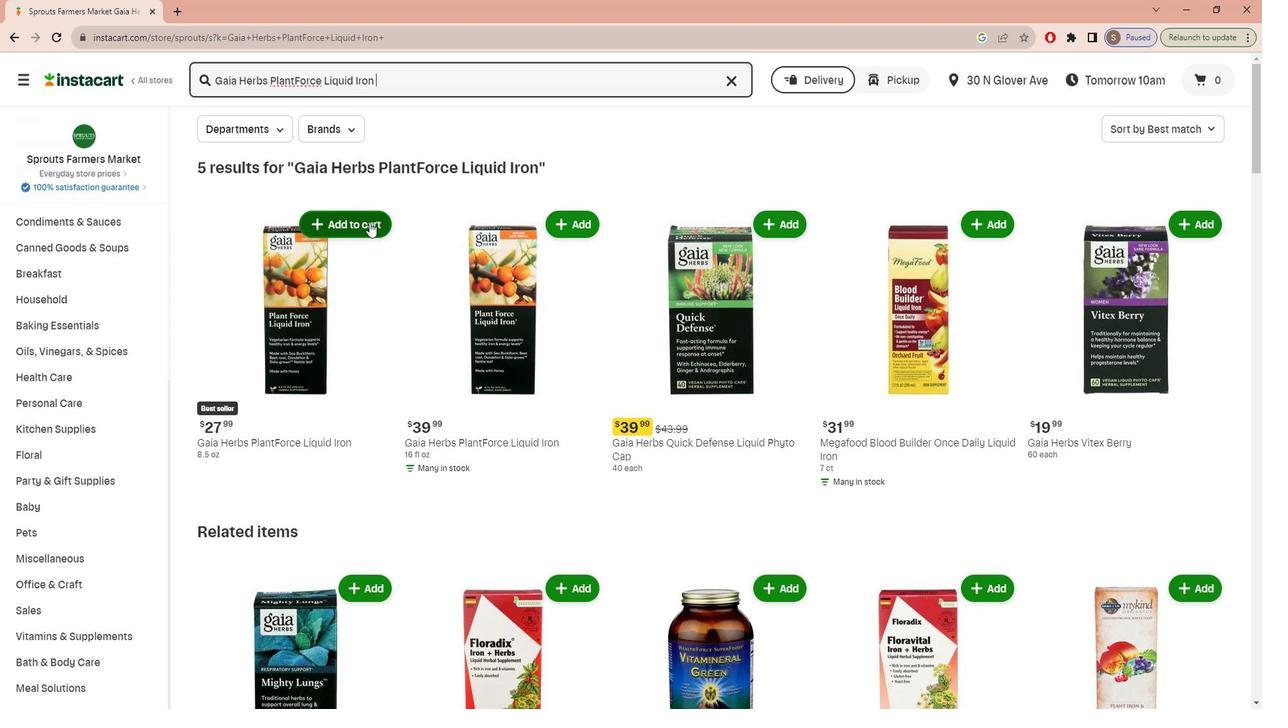 
Action: Mouse moved to (400, 276)
Screenshot: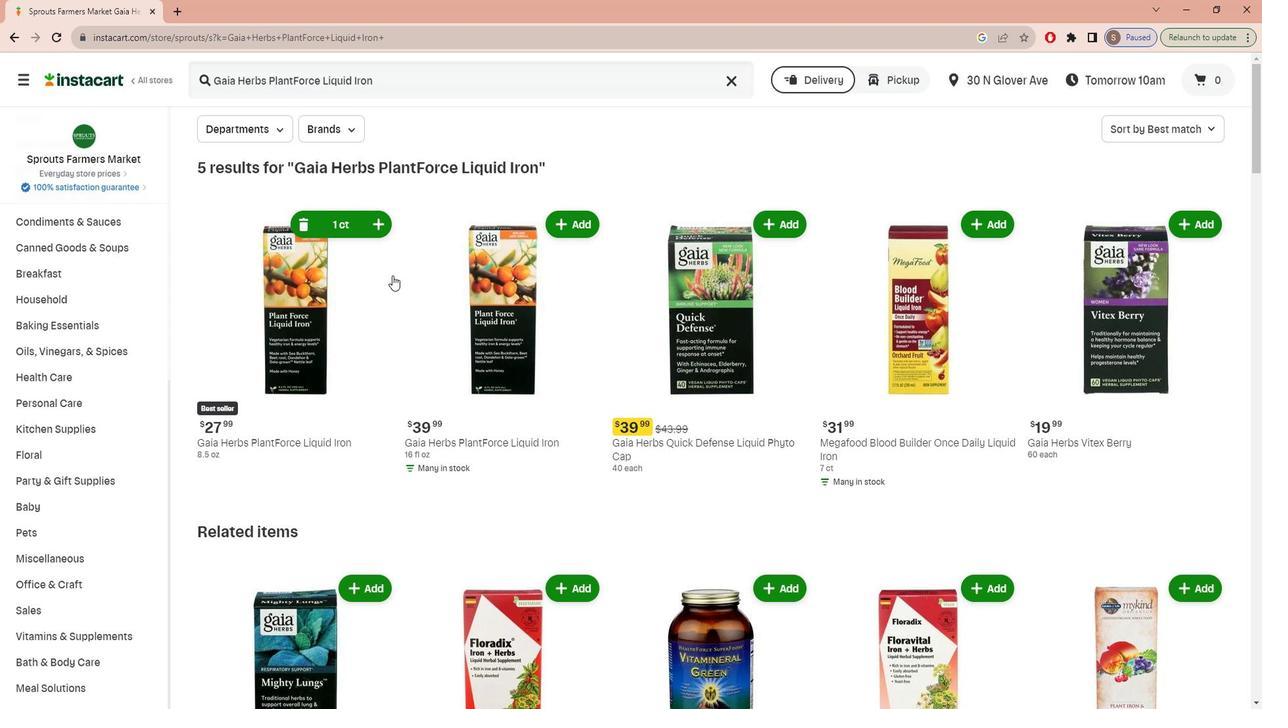 
